 Task: Find connections with filter location Ronse with filter topic #Recruitingwith filter profile language French with filter current company Dun & Bradstreet with filter school CA TEST SERIES - Online Test Series for CA Final & IPCC/INTER with filter industry Data Security Software Products with filter service category Android Development with filter keywords title Makeup Artist
Action: Mouse moved to (521, 88)
Screenshot: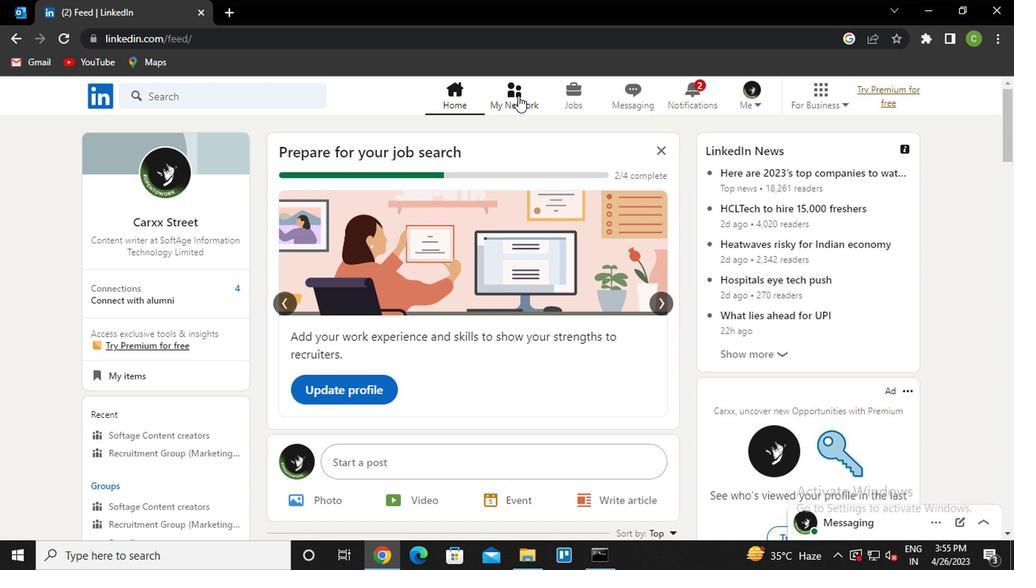 
Action: Mouse pressed left at (521, 88)
Screenshot: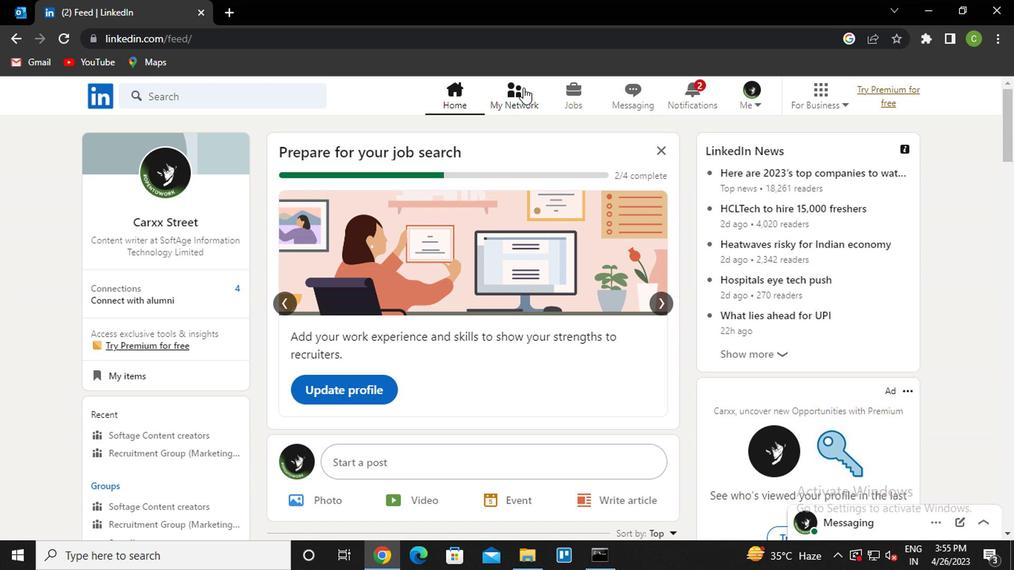 
Action: Mouse moved to (187, 185)
Screenshot: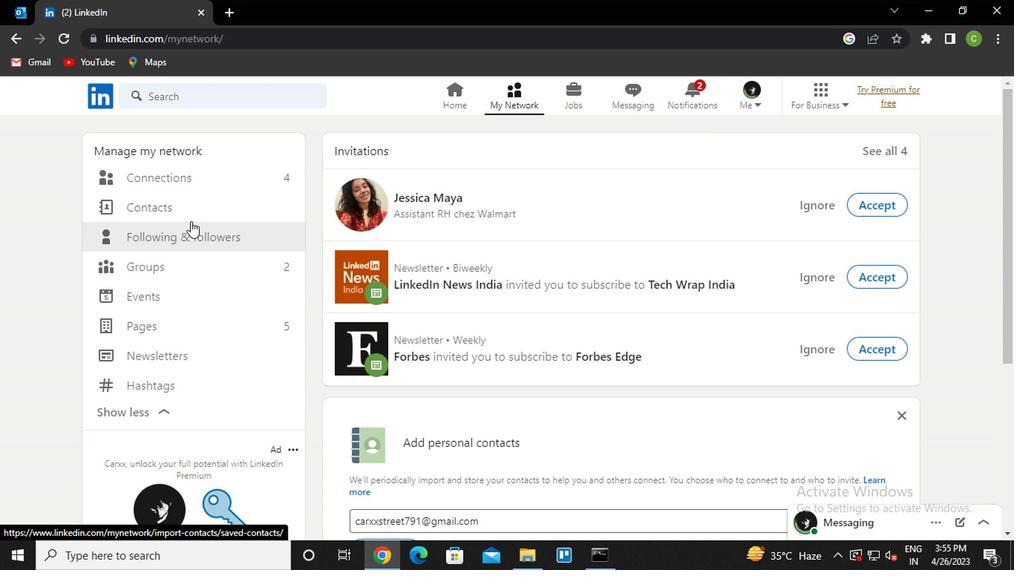 
Action: Mouse pressed left at (187, 185)
Screenshot: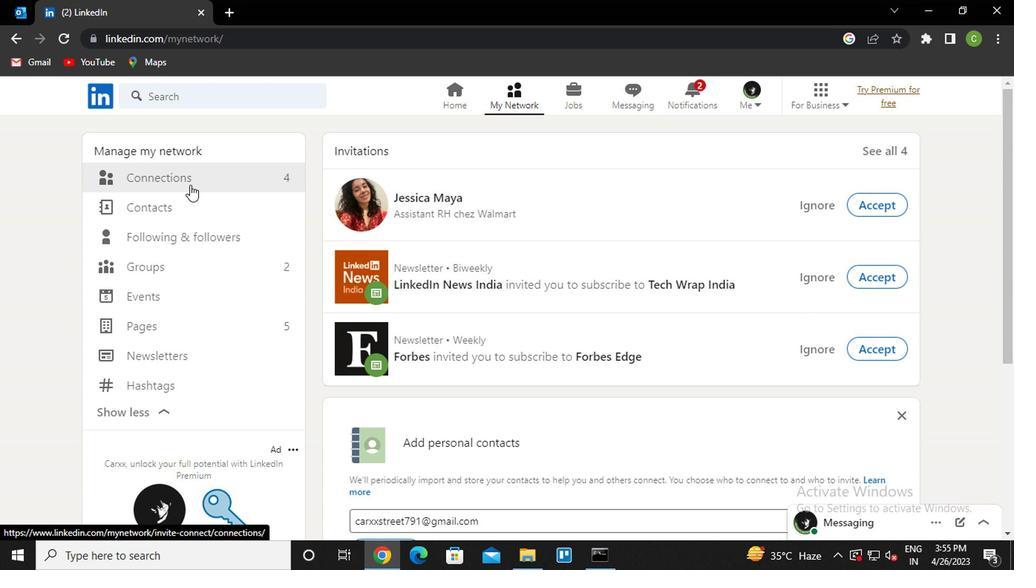 
Action: Mouse moved to (632, 180)
Screenshot: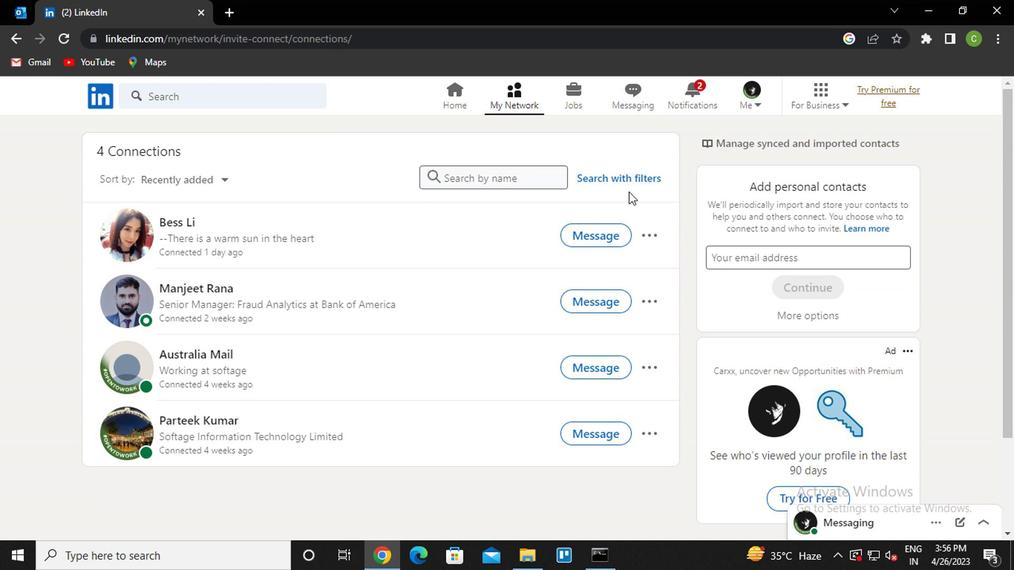 
Action: Mouse pressed left at (632, 180)
Screenshot: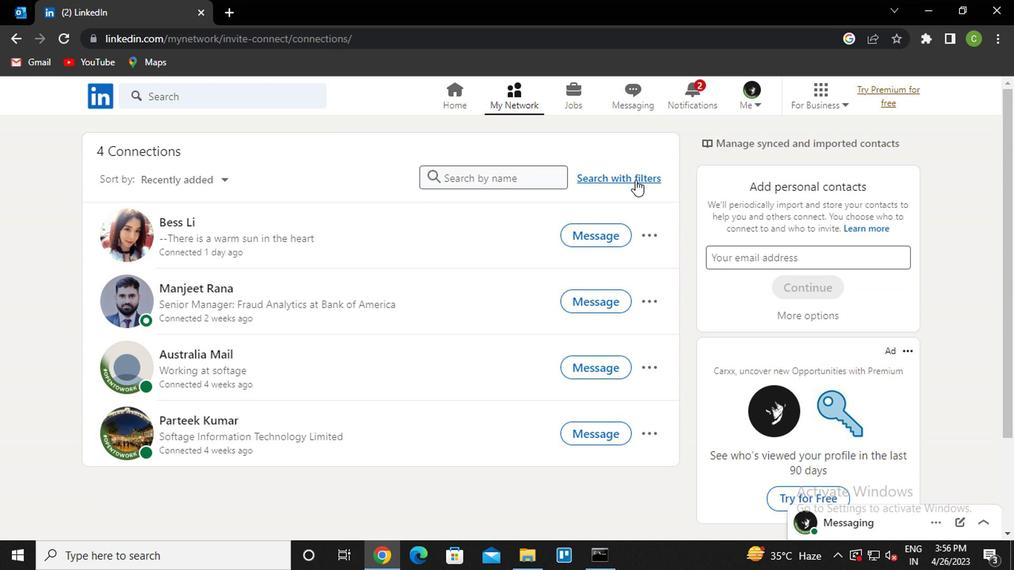
Action: Mouse moved to (491, 144)
Screenshot: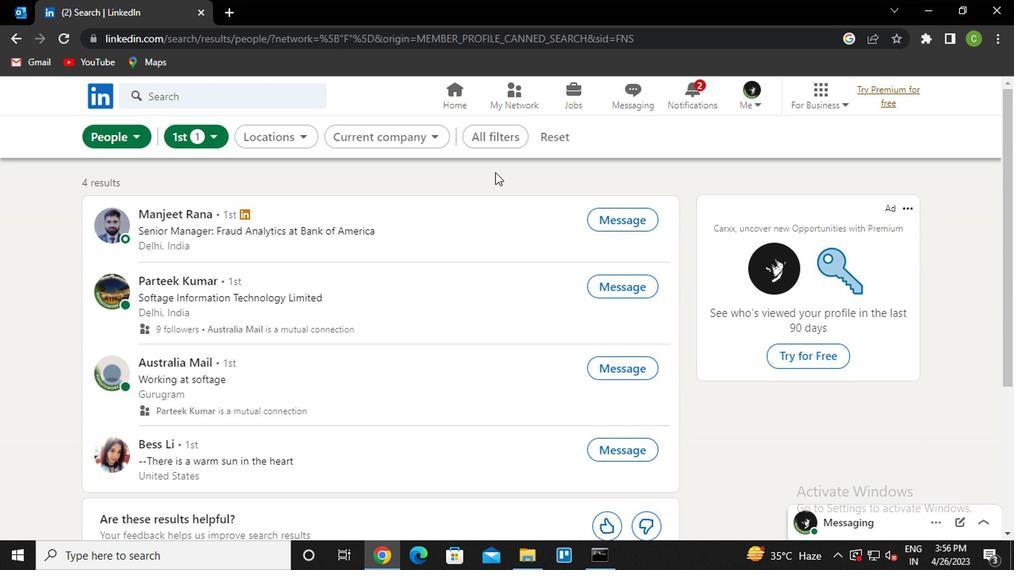 
Action: Mouse pressed left at (491, 144)
Screenshot: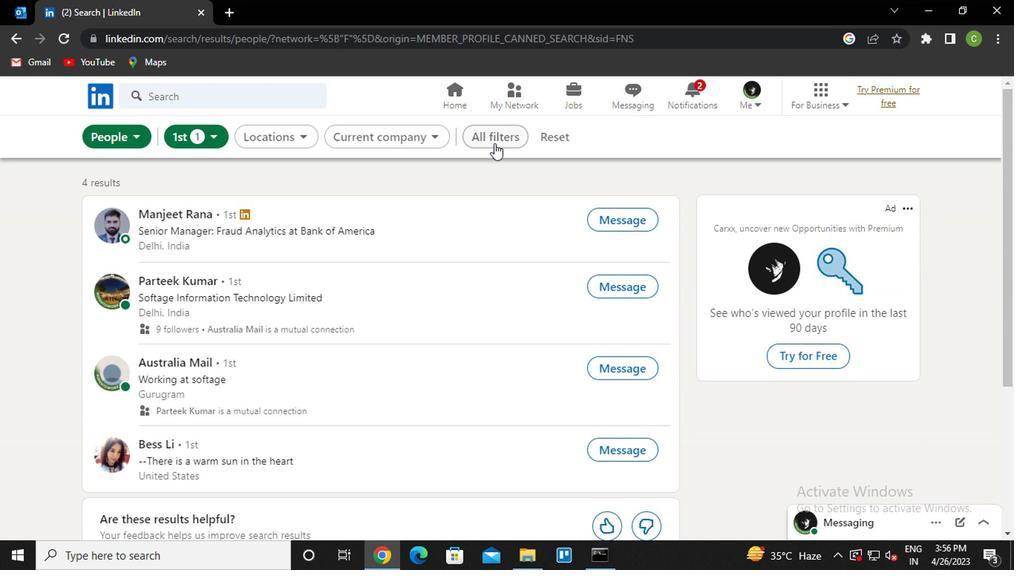 
Action: Mouse moved to (754, 313)
Screenshot: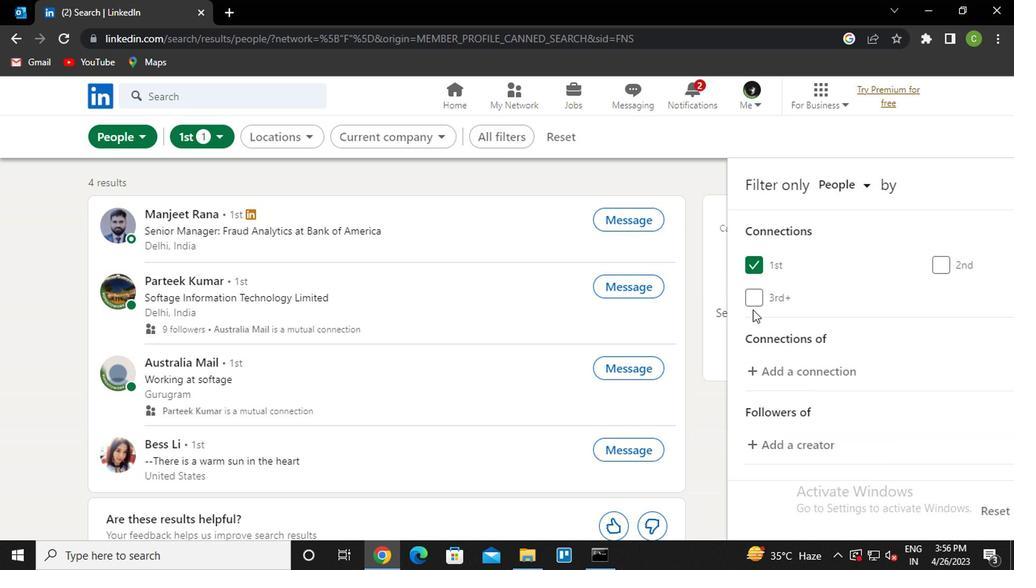 
Action: Mouse scrolled (754, 312) with delta (0, 0)
Screenshot: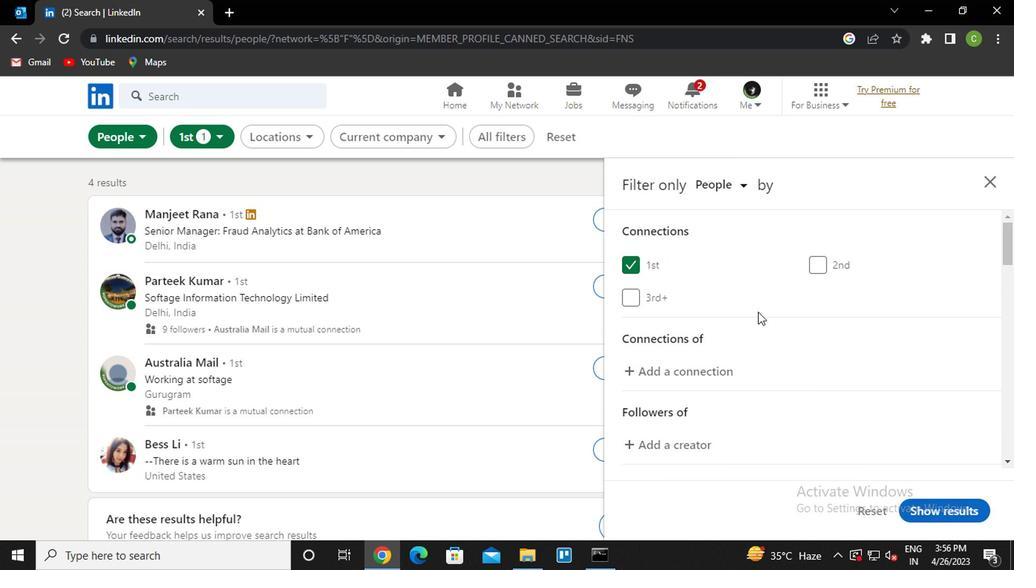 
Action: Mouse scrolled (754, 312) with delta (0, 0)
Screenshot: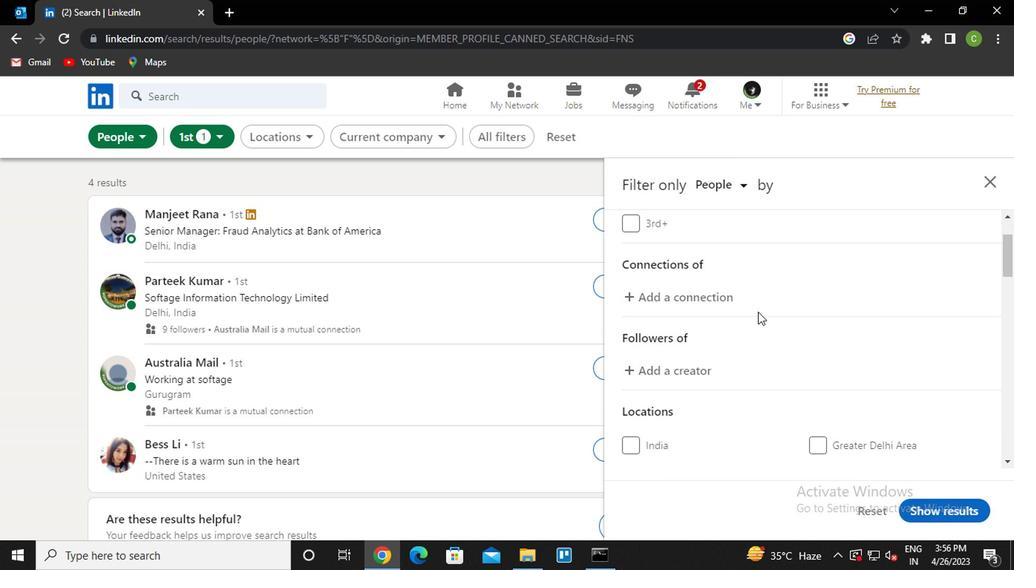 
Action: Mouse scrolled (754, 312) with delta (0, 0)
Screenshot: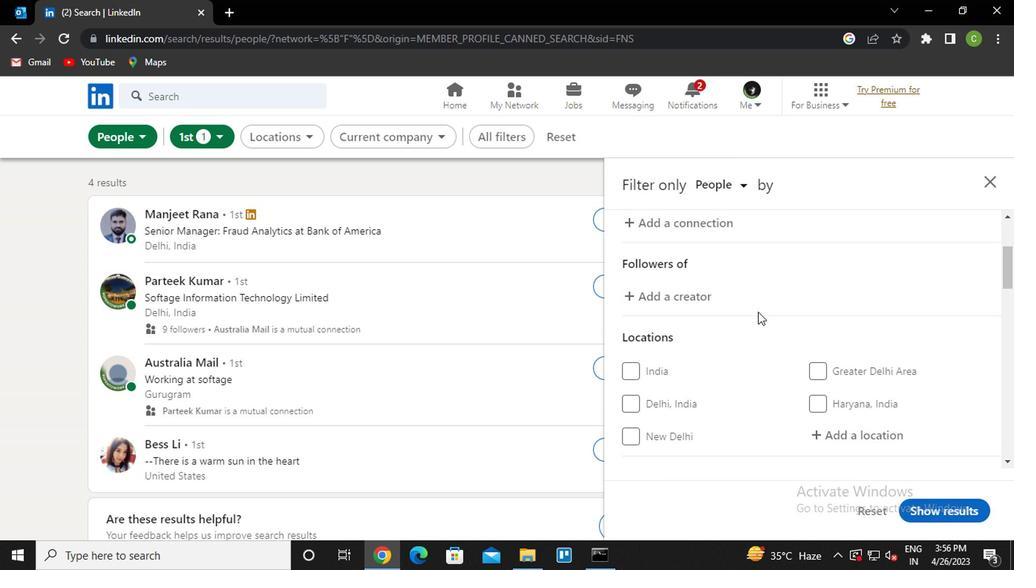 
Action: Mouse moved to (853, 370)
Screenshot: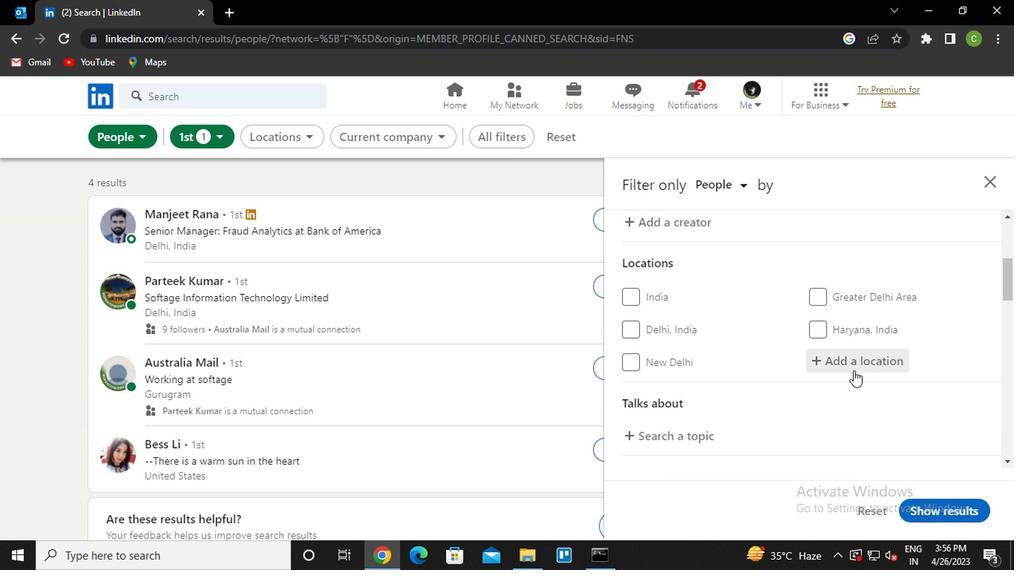 
Action: Mouse pressed left at (853, 370)
Screenshot: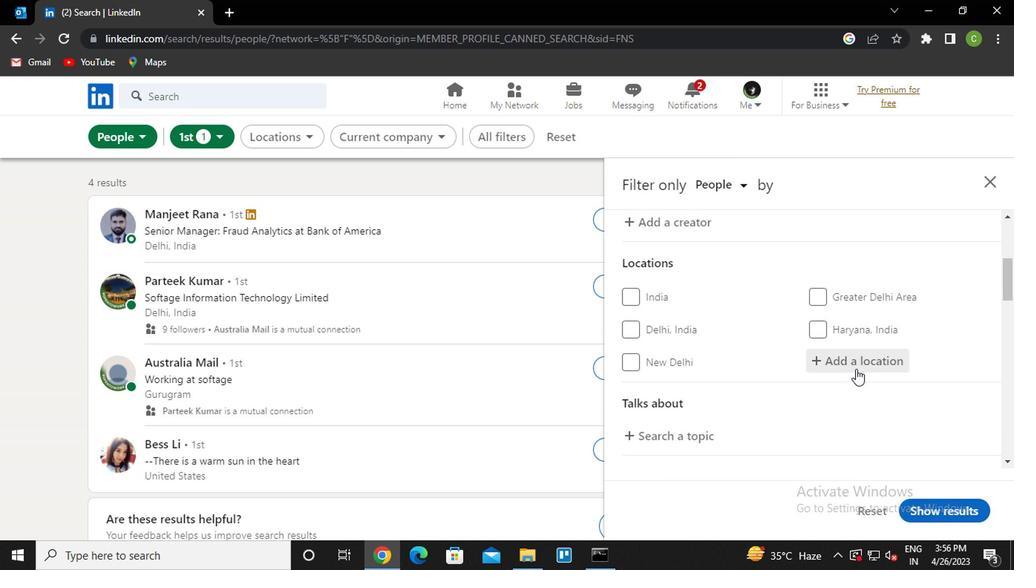 
Action: Key pressed r<Key.caps_lock>onse<Key.down><Key.enter>
Screenshot: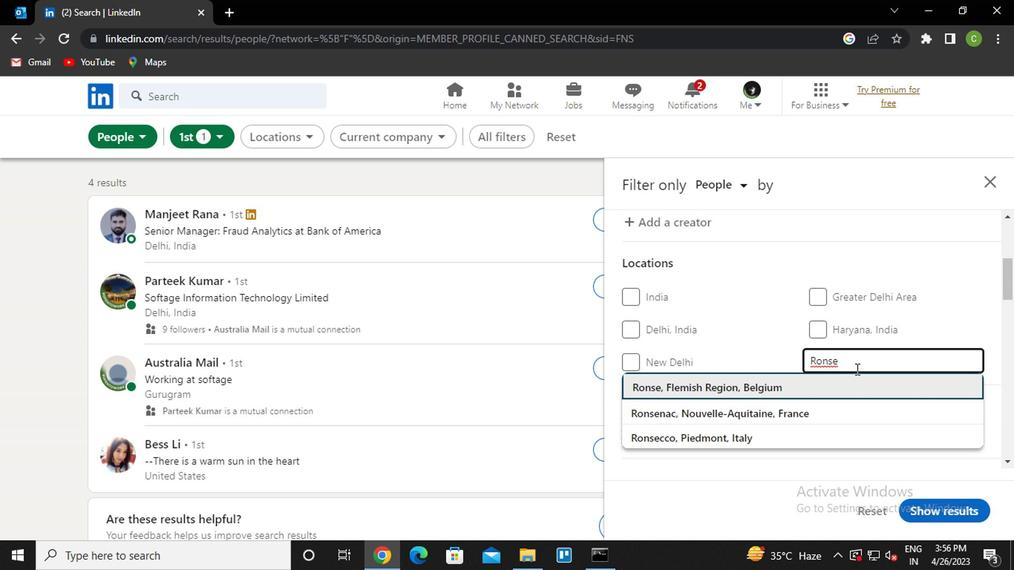 
Action: Mouse scrolled (853, 369) with delta (0, 0)
Screenshot: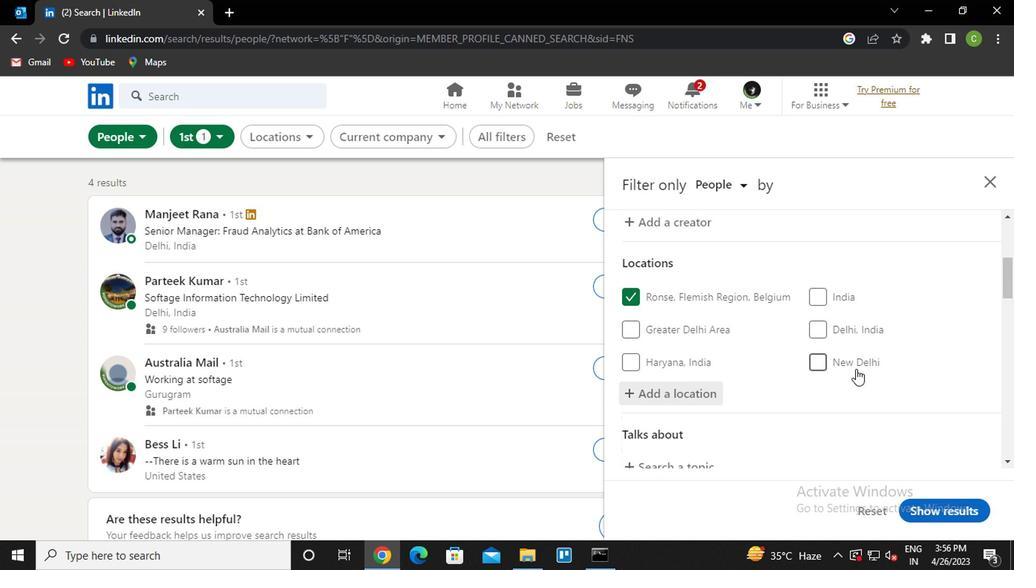 
Action: Mouse moved to (813, 380)
Screenshot: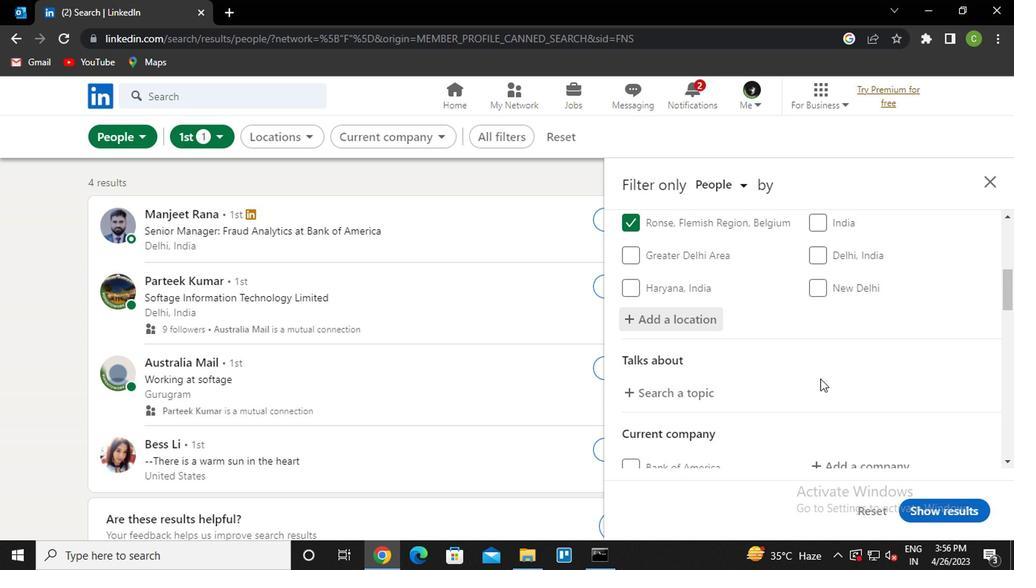 
Action: Mouse scrolled (813, 379) with delta (0, -1)
Screenshot: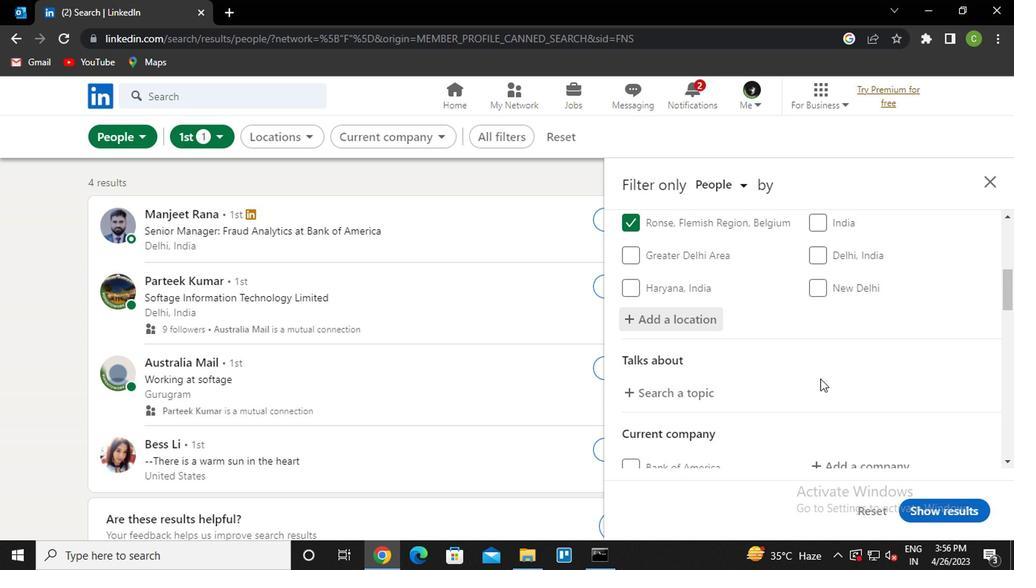 
Action: Mouse moved to (692, 324)
Screenshot: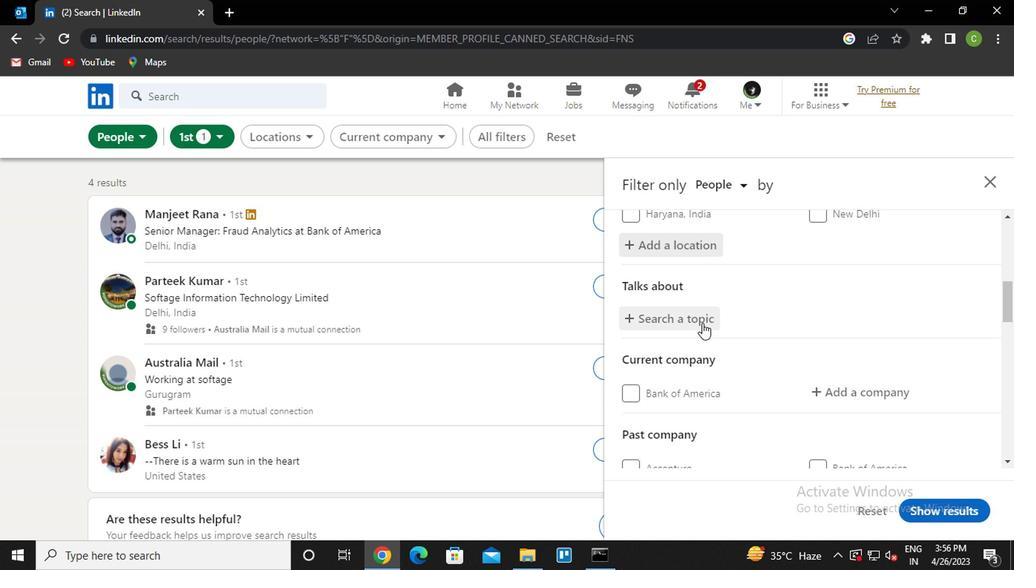 
Action: Mouse pressed left at (692, 324)
Screenshot: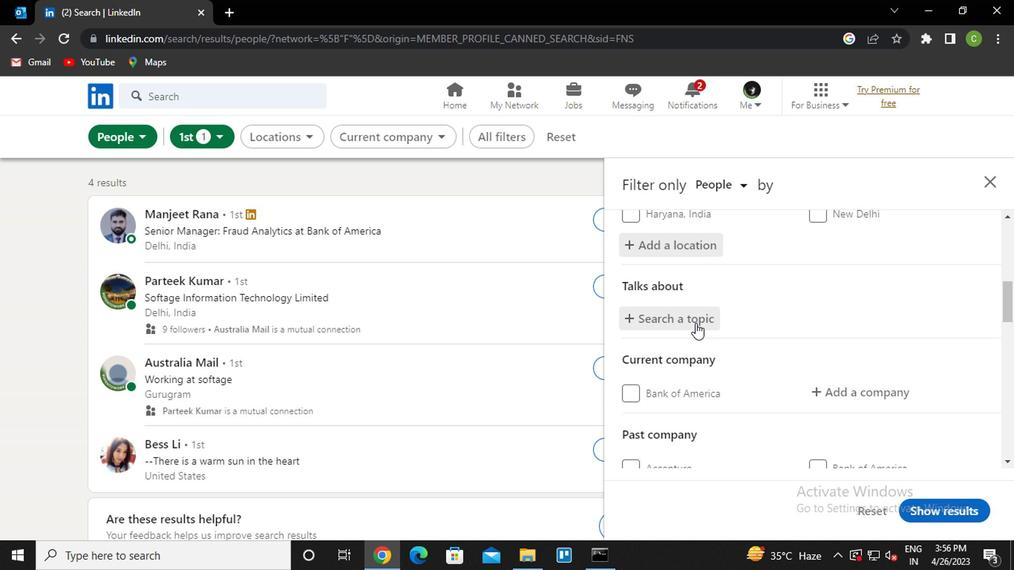 
Action: Key pressed <Key.caps_lock>r<Key.caps_lock>ecruiting<Key.down><Key.enter>
Screenshot: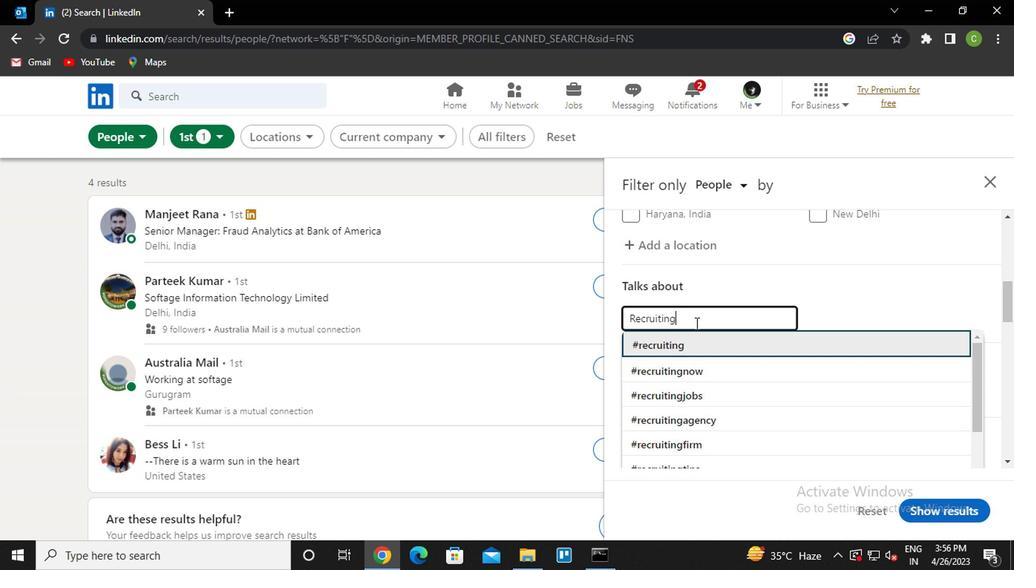 
Action: Mouse moved to (768, 311)
Screenshot: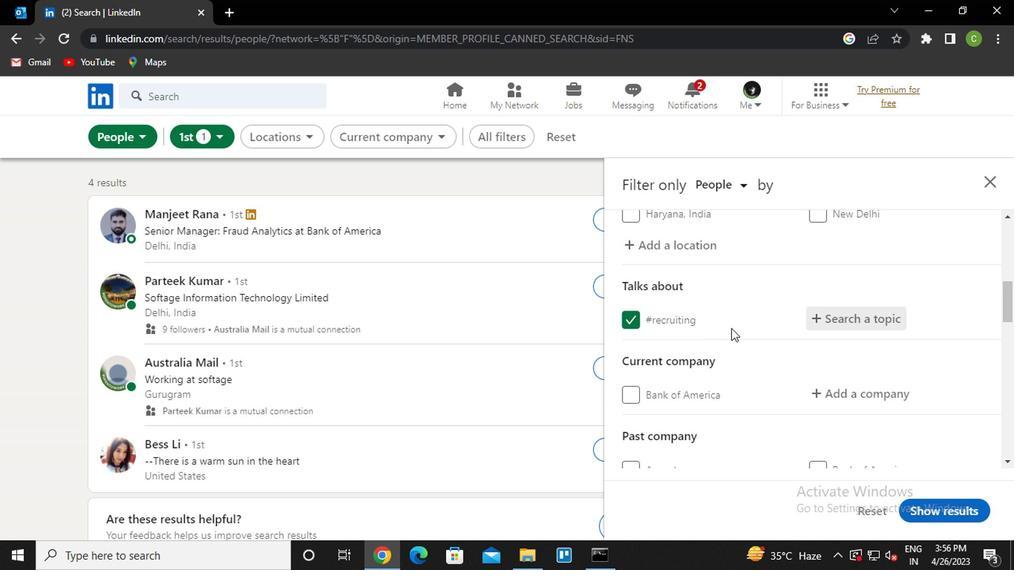 
Action: Mouse scrolled (768, 311) with delta (0, 0)
Screenshot: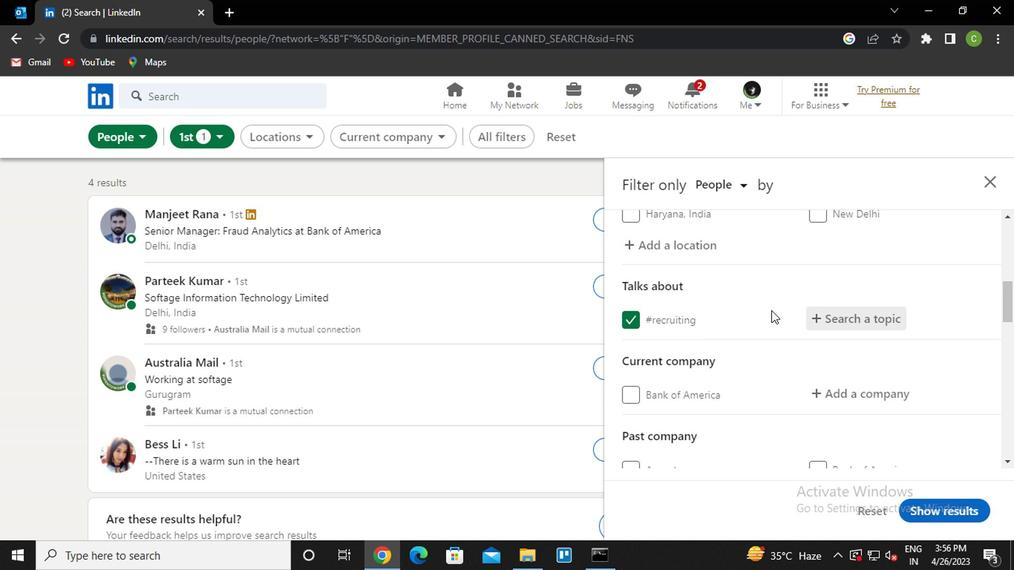 
Action: Mouse moved to (836, 326)
Screenshot: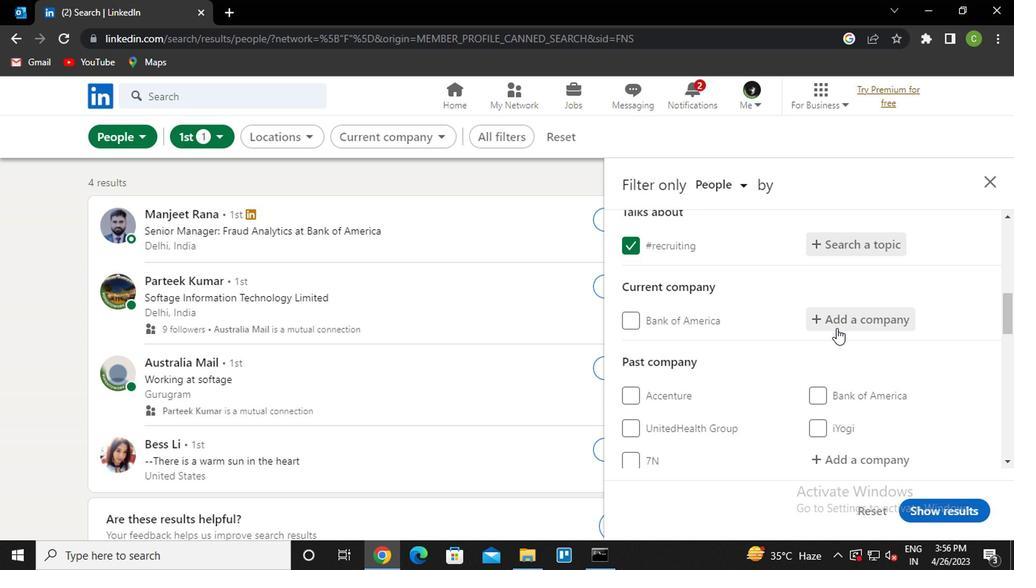 
Action: Mouse pressed left at (836, 326)
Screenshot: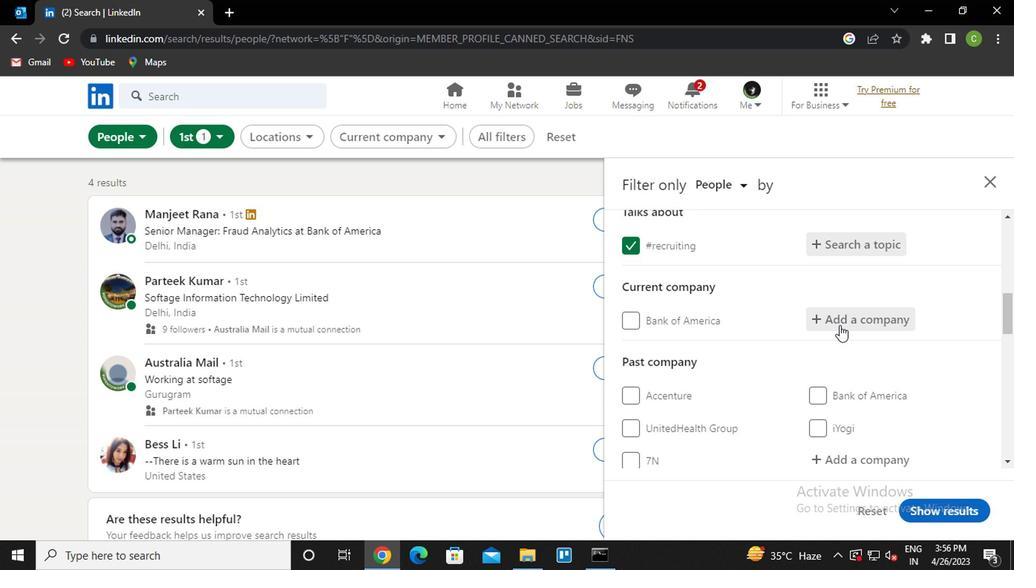 
Action: Key pressed <Key.caps_lock>d<Key.caps_lock>un<Key.space><Key.shift>&<Key.space><Key.down><Key.enter>
Screenshot: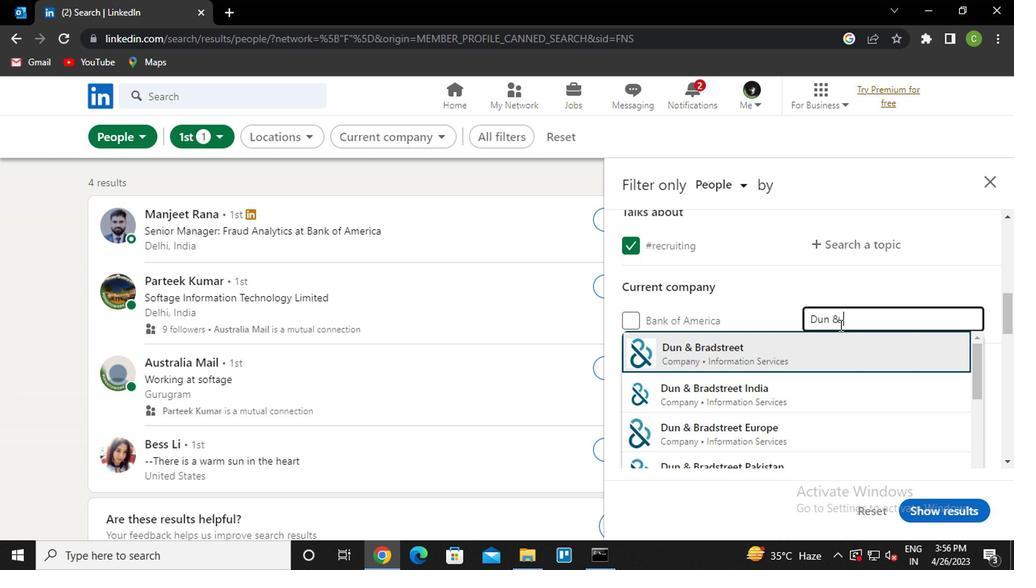 
Action: Mouse moved to (844, 352)
Screenshot: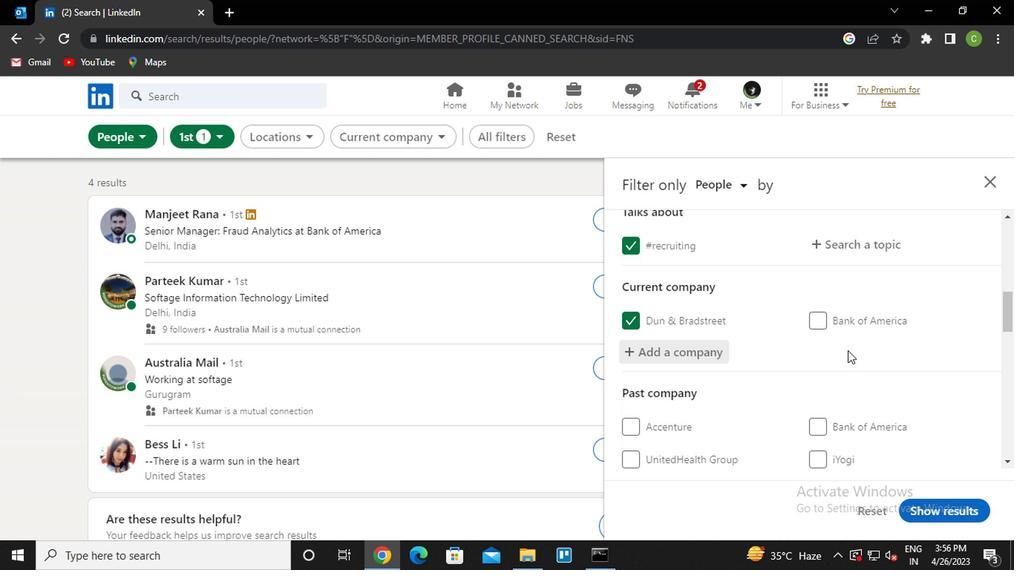 
Action: Mouse scrolled (844, 351) with delta (0, -1)
Screenshot: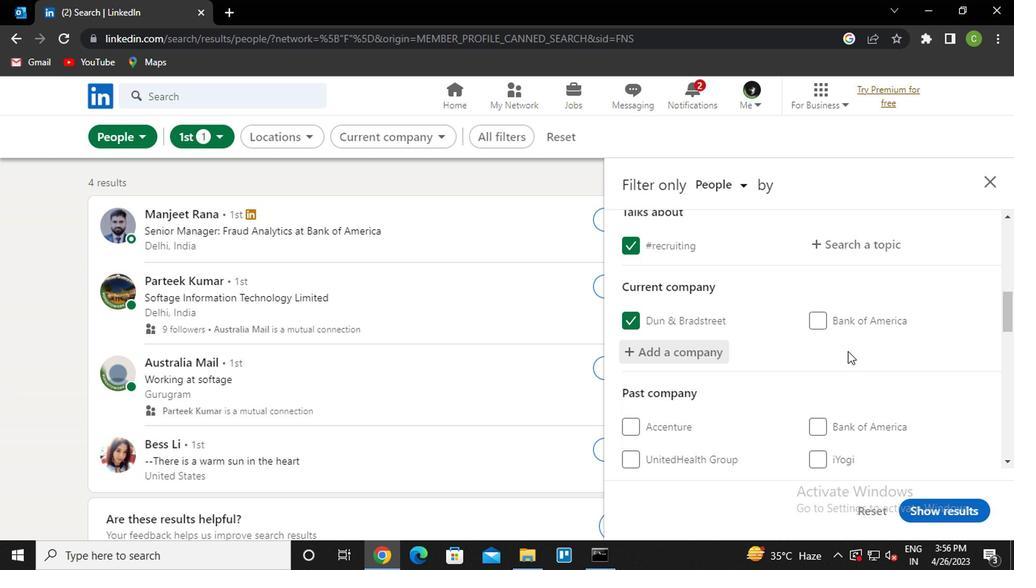 
Action: Mouse moved to (677, 357)
Screenshot: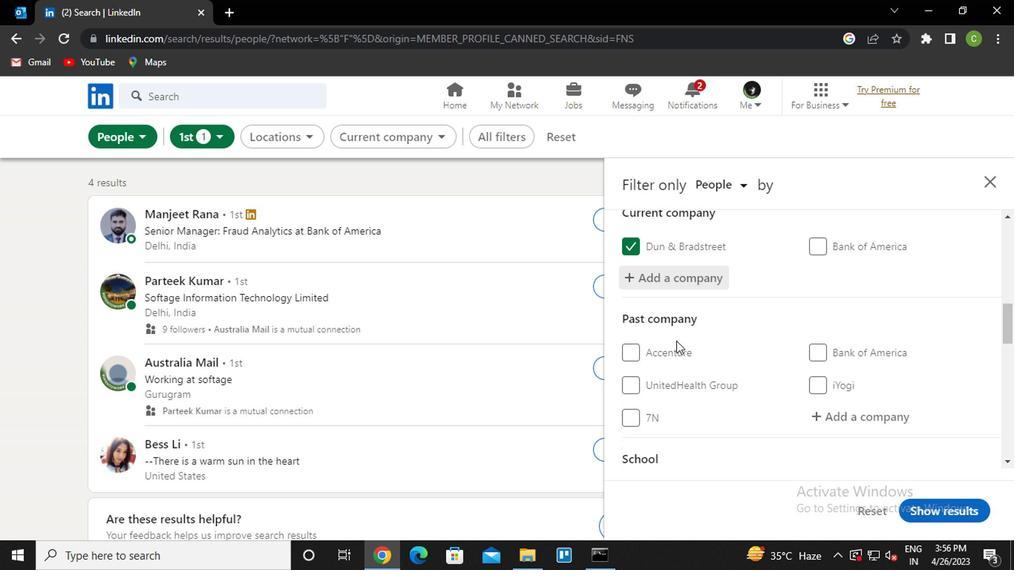 
Action: Mouse scrolled (677, 356) with delta (0, 0)
Screenshot: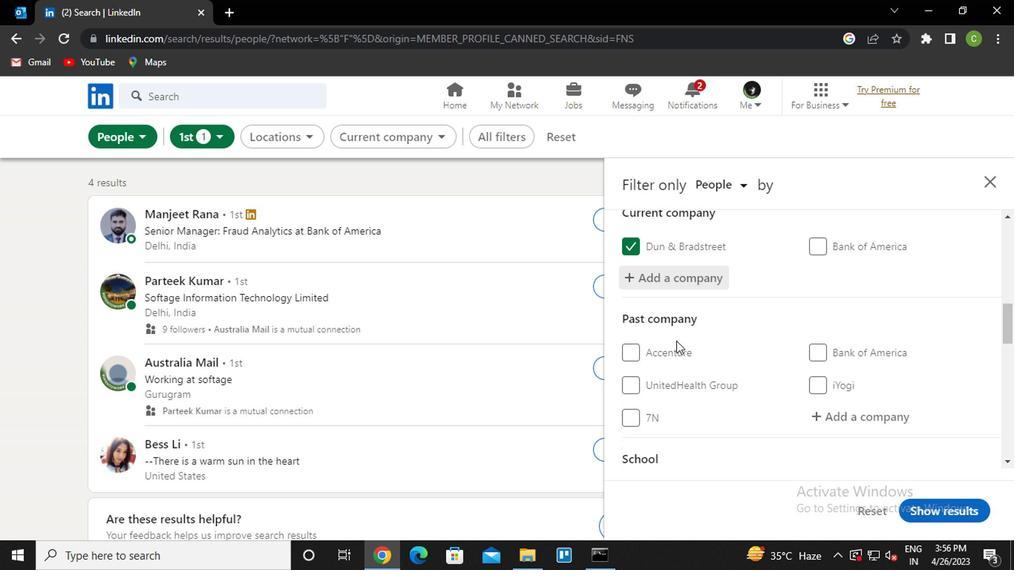 
Action: Mouse moved to (675, 359)
Screenshot: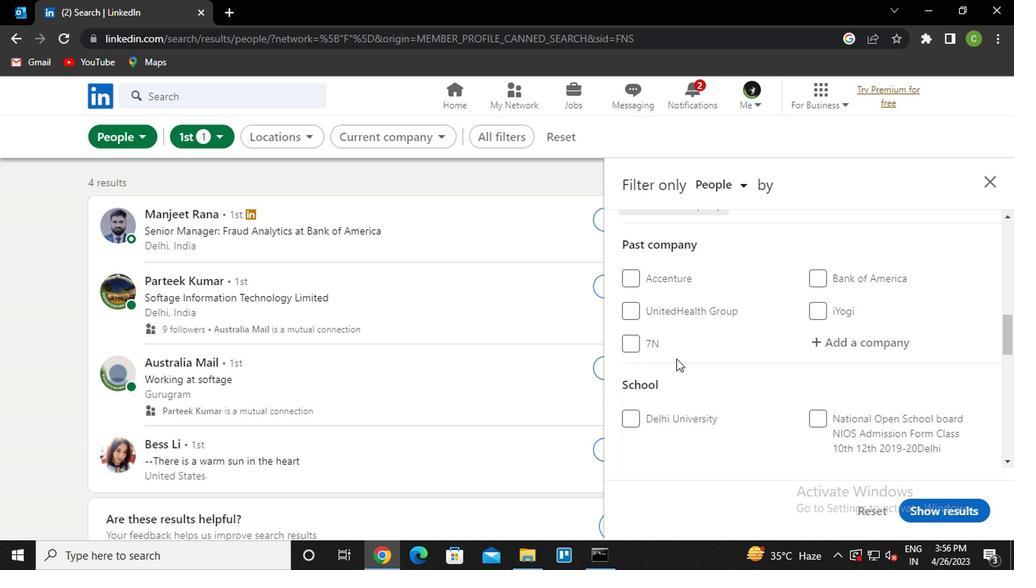 
Action: Mouse scrolled (675, 360) with delta (0, 1)
Screenshot: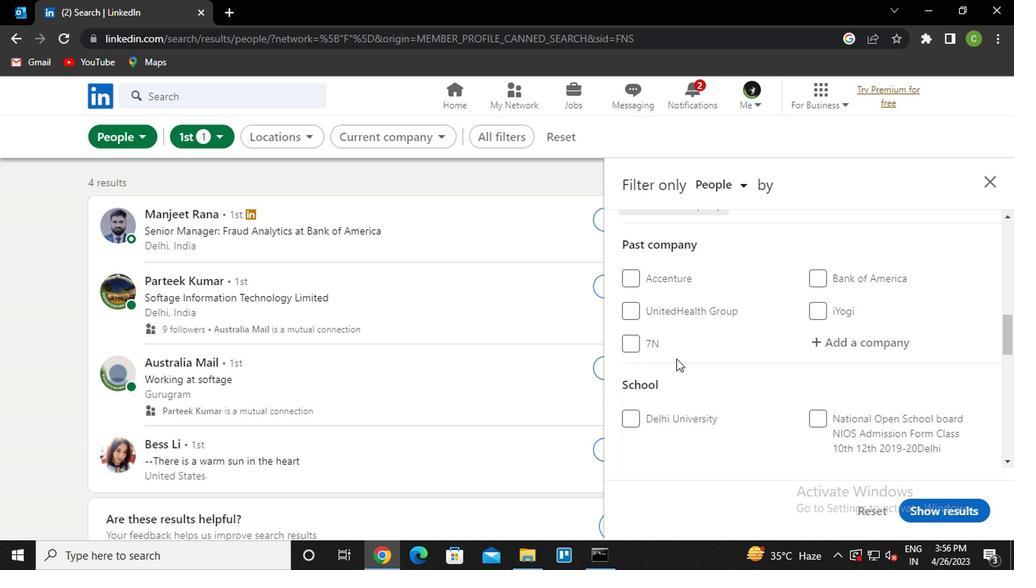 
Action: Mouse scrolled (675, 360) with delta (0, 1)
Screenshot: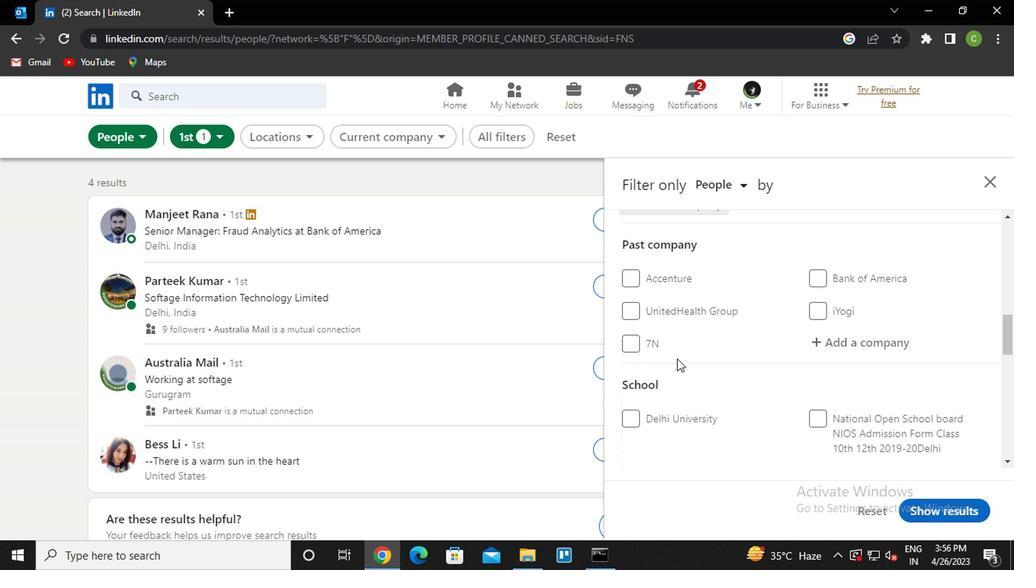 
Action: Mouse moved to (688, 374)
Screenshot: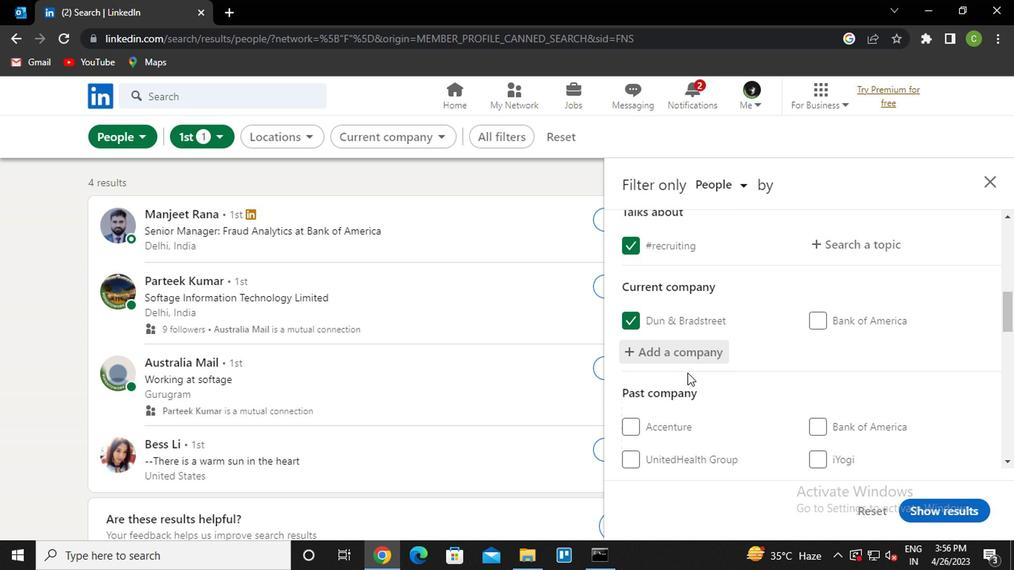 
Action: Mouse scrolled (688, 373) with delta (0, 0)
Screenshot: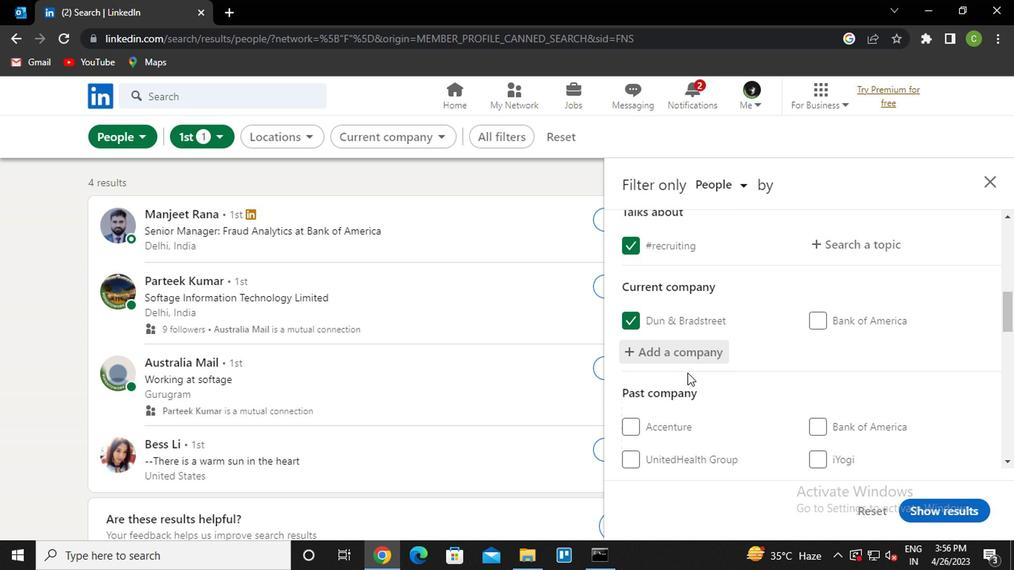 
Action: Mouse moved to (689, 374)
Screenshot: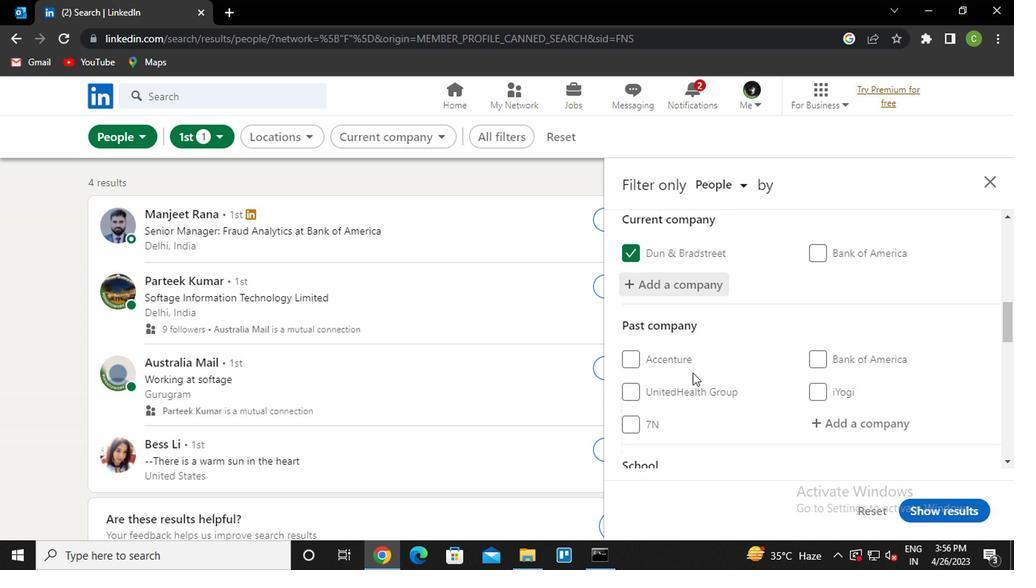 
Action: Mouse scrolled (689, 373) with delta (0, 0)
Screenshot: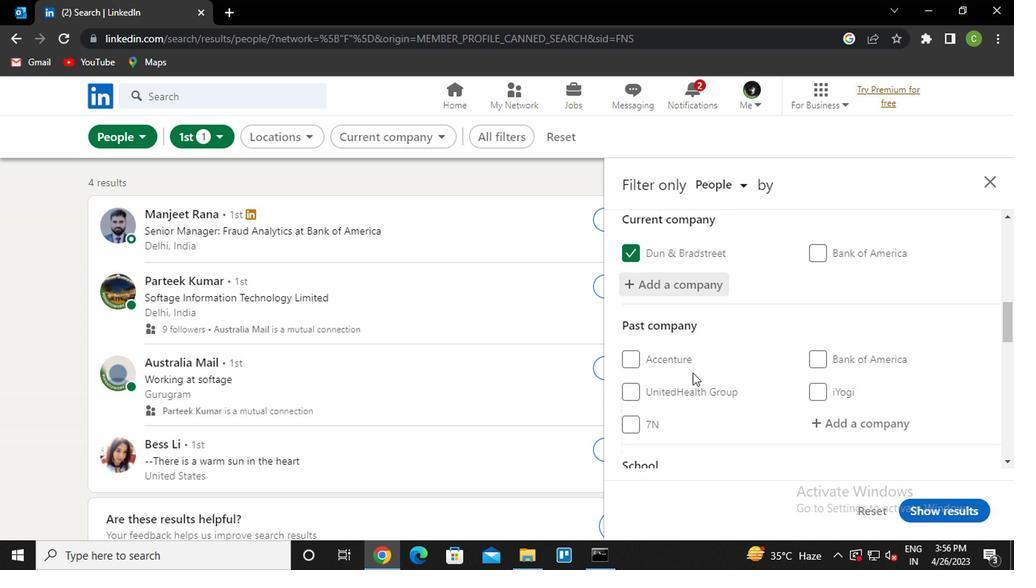 
Action: Mouse moved to (682, 382)
Screenshot: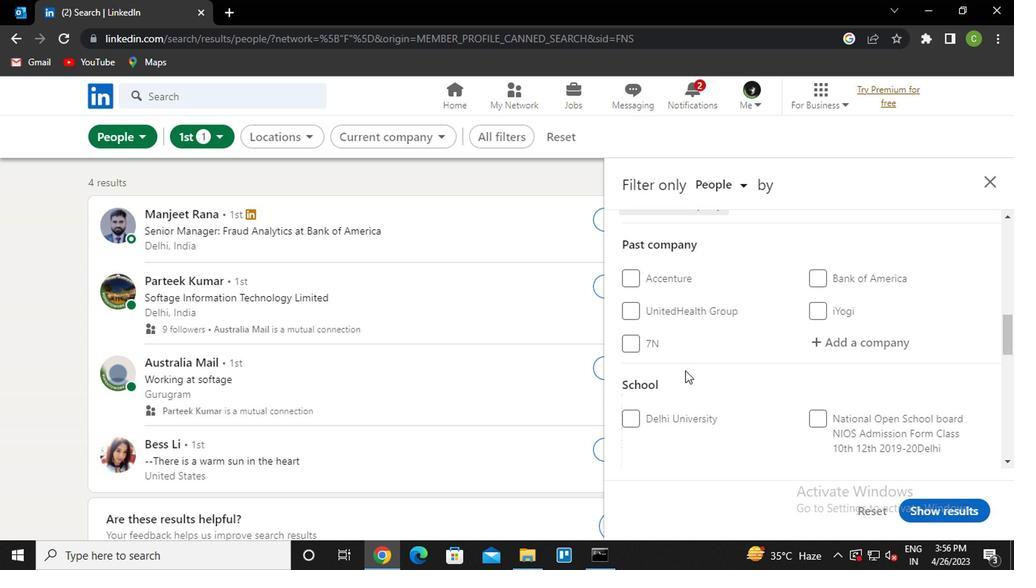 
Action: Mouse scrolled (682, 381) with delta (0, 0)
Screenshot: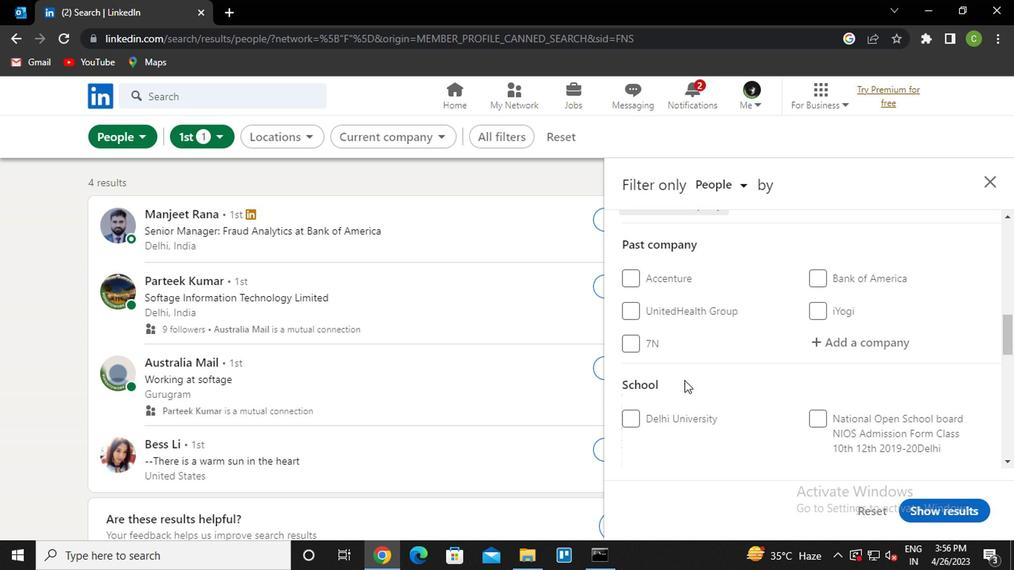 
Action: Mouse scrolled (682, 381) with delta (0, 0)
Screenshot: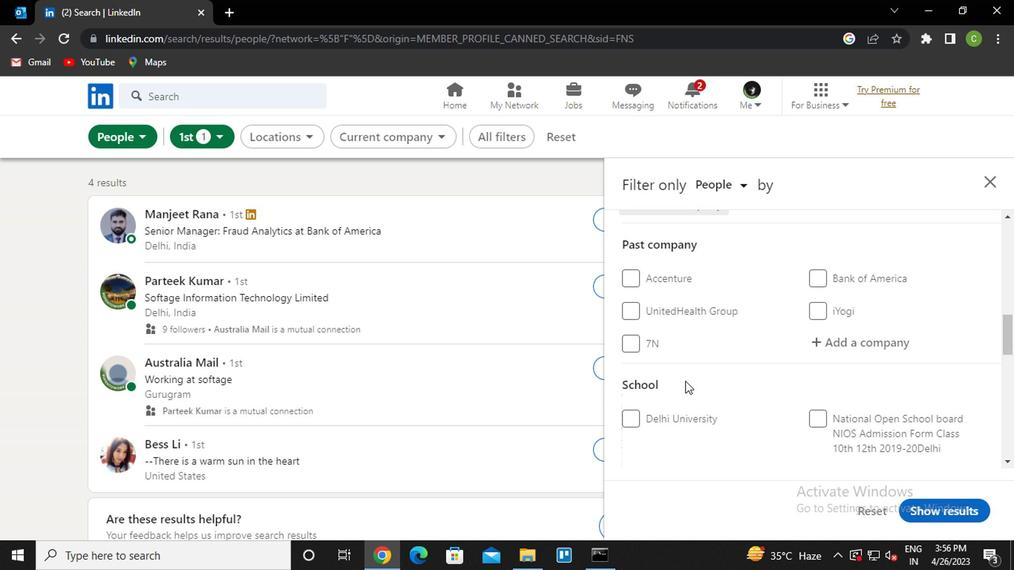 
Action: Mouse moved to (682, 382)
Screenshot: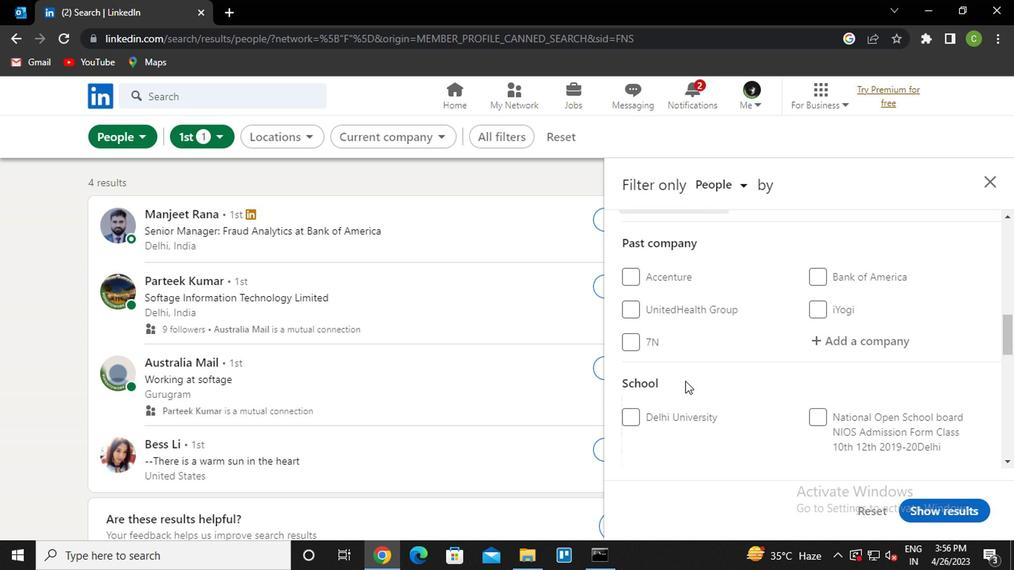 
Action: Mouse scrolled (682, 381) with delta (0, 0)
Screenshot: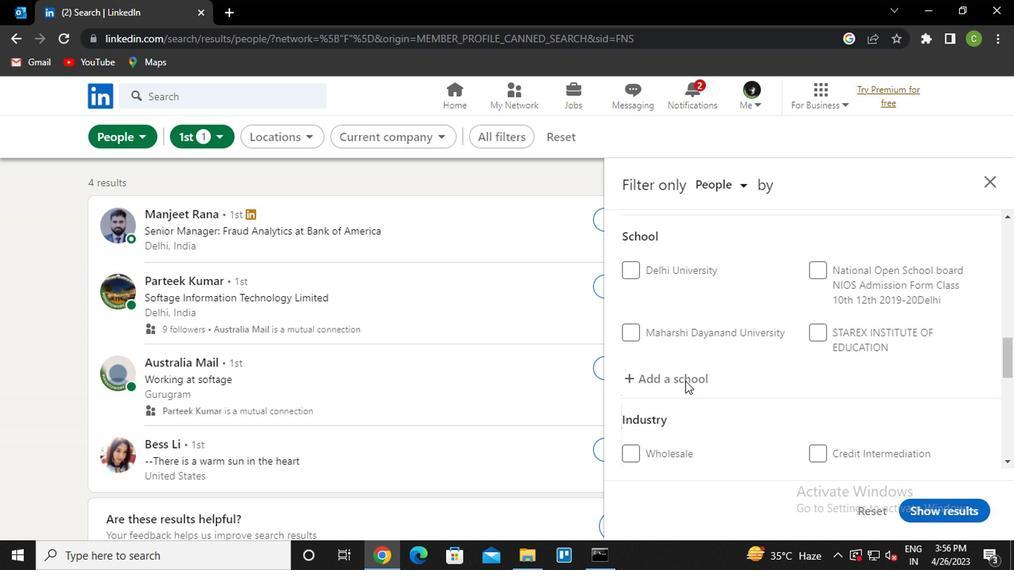 
Action: Mouse moved to (677, 313)
Screenshot: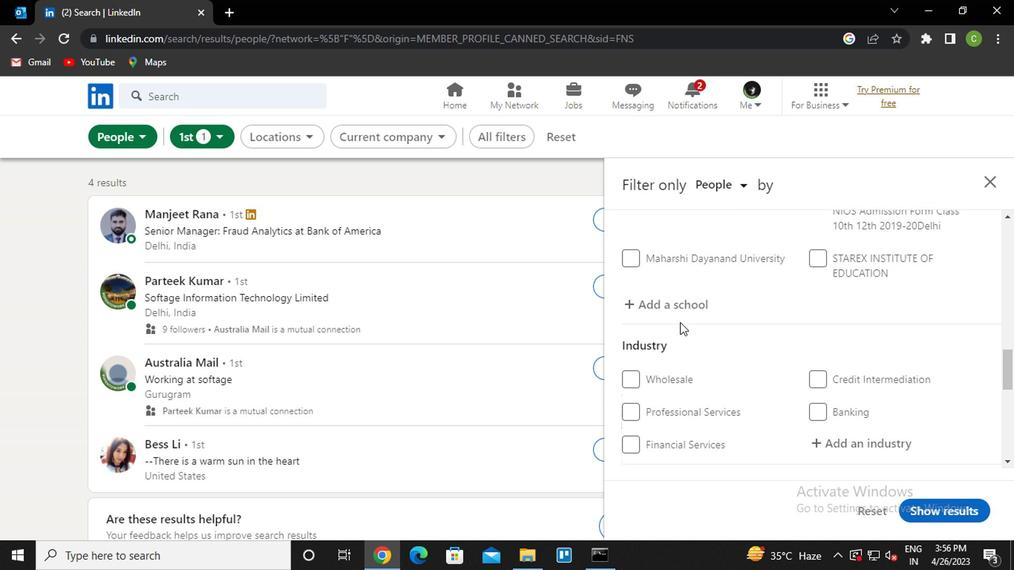 
Action: Mouse pressed left at (677, 313)
Screenshot: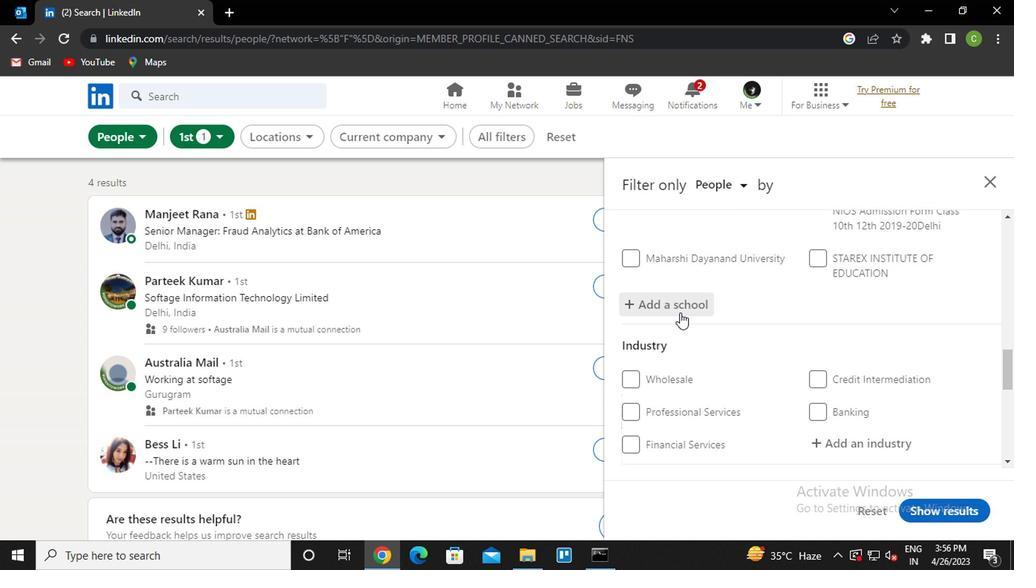 
Action: Key pressed <Key.caps_lock>CA<Key.space>TEST<Key.down><Key.enter>
Screenshot: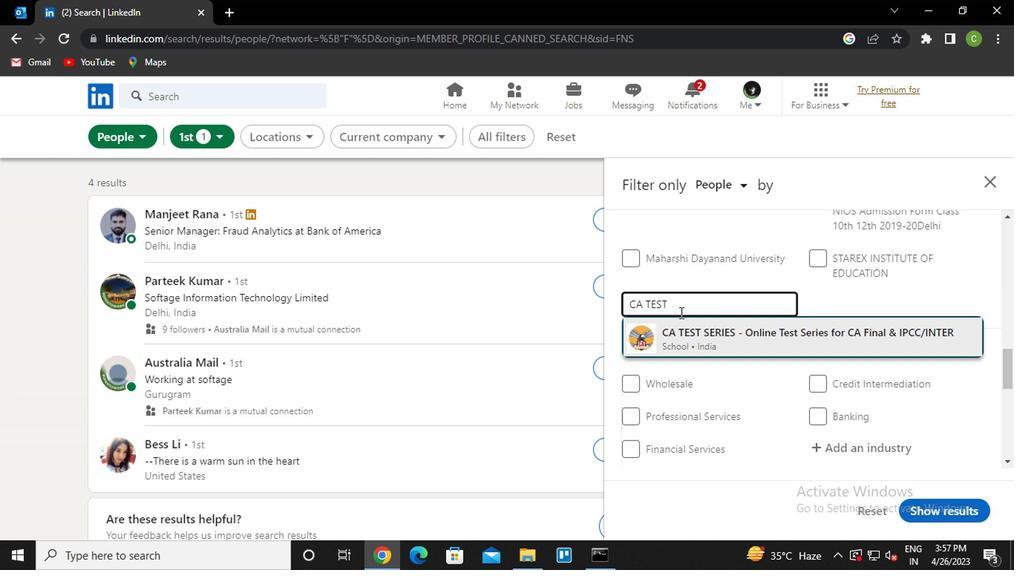
Action: Mouse moved to (735, 335)
Screenshot: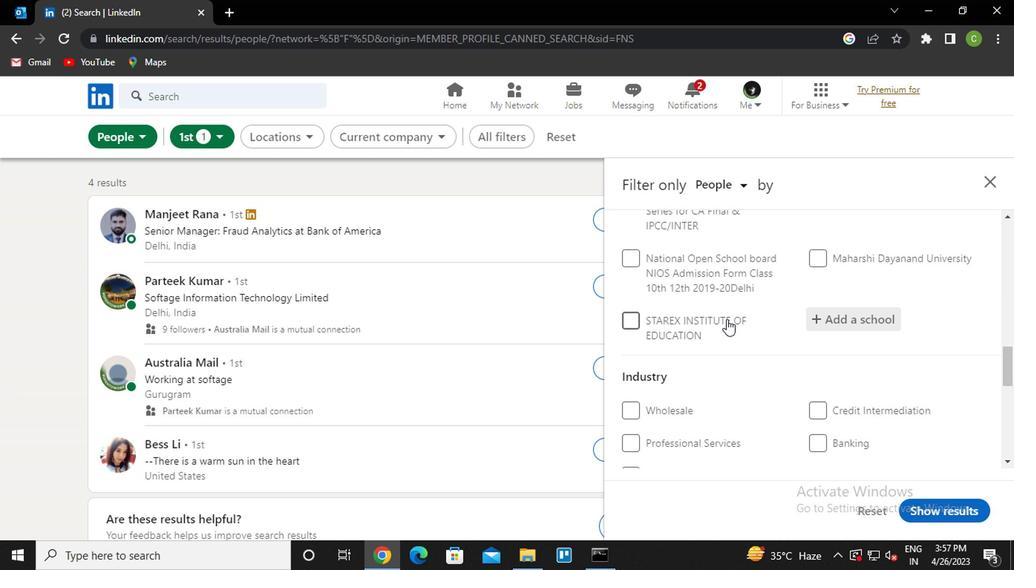 
Action: Mouse scrolled (735, 334) with delta (0, 0)
Screenshot: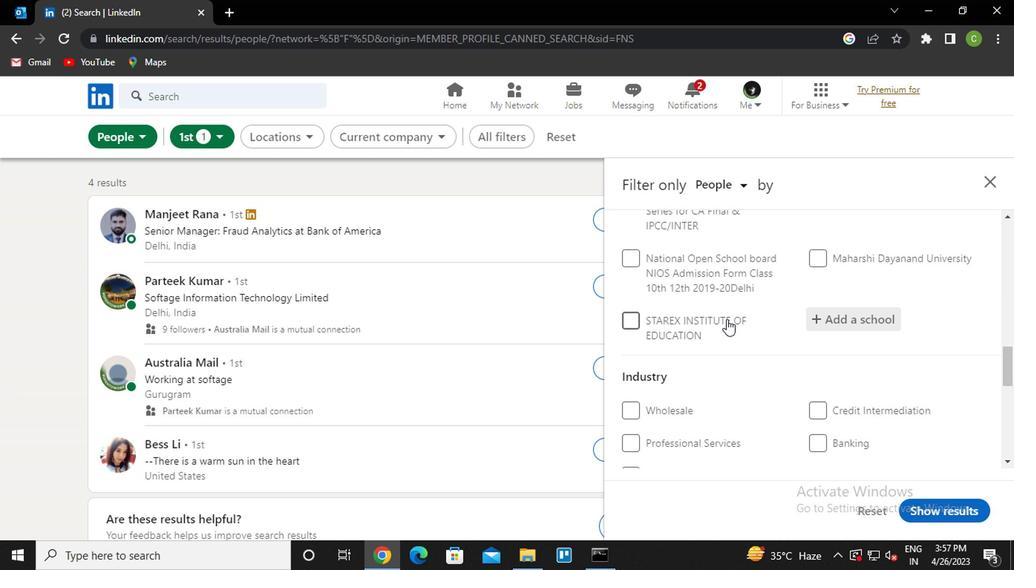 
Action: Mouse scrolled (735, 334) with delta (0, 0)
Screenshot: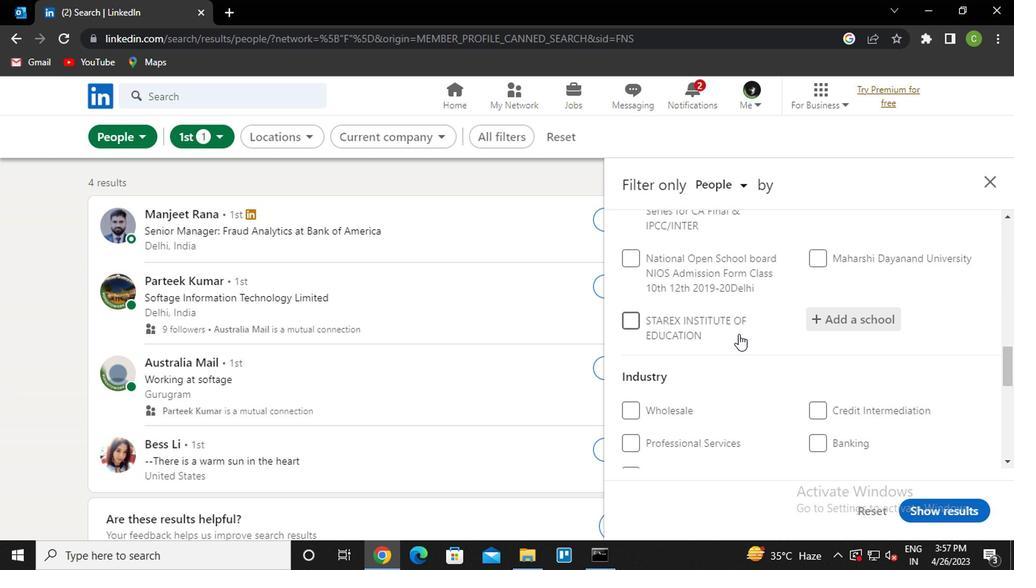 
Action: Mouse moved to (824, 322)
Screenshot: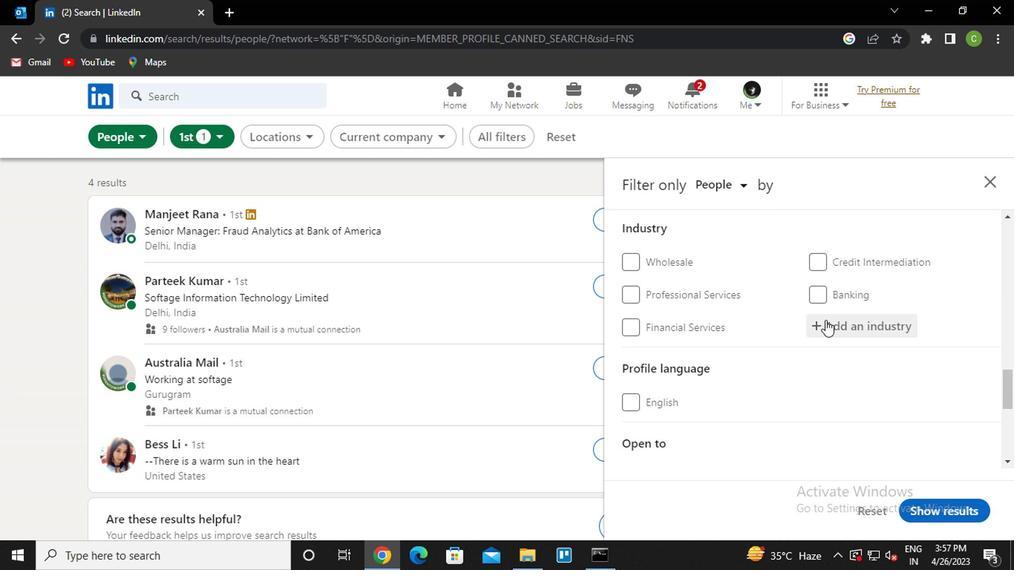 
Action: Mouse pressed left at (824, 322)
Screenshot: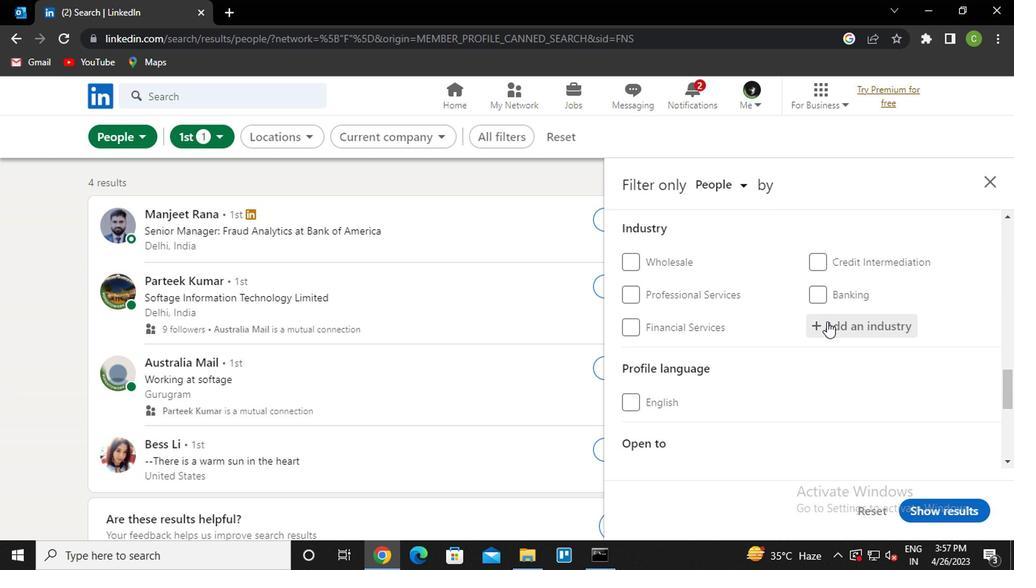 
Action: Key pressed D<Key.caps_lock>ATA<Key.space>SECU<Key.down><Key.enter>
Screenshot: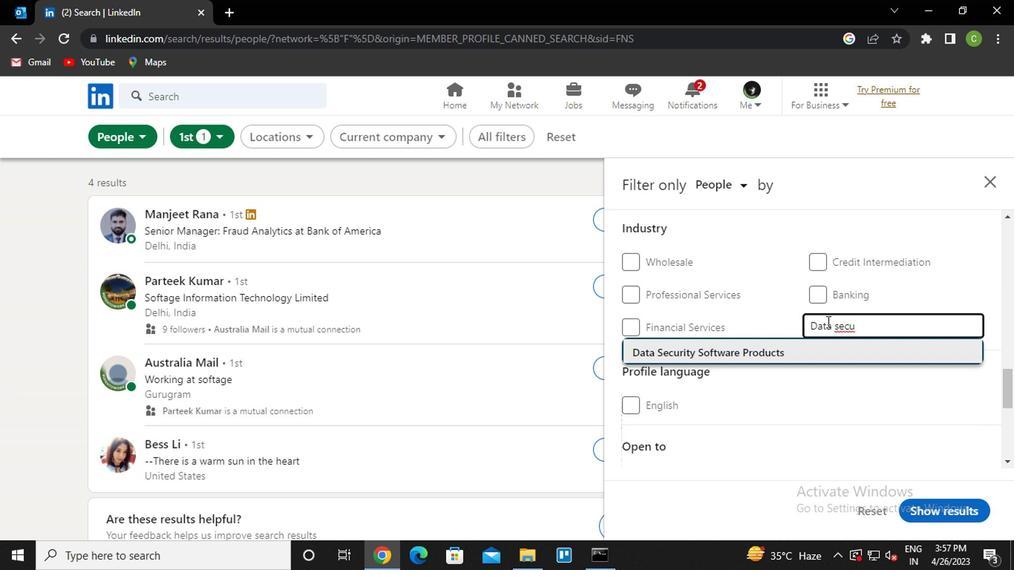 
Action: Mouse scrolled (824, 322) with delta (0, 0)
Screenshot: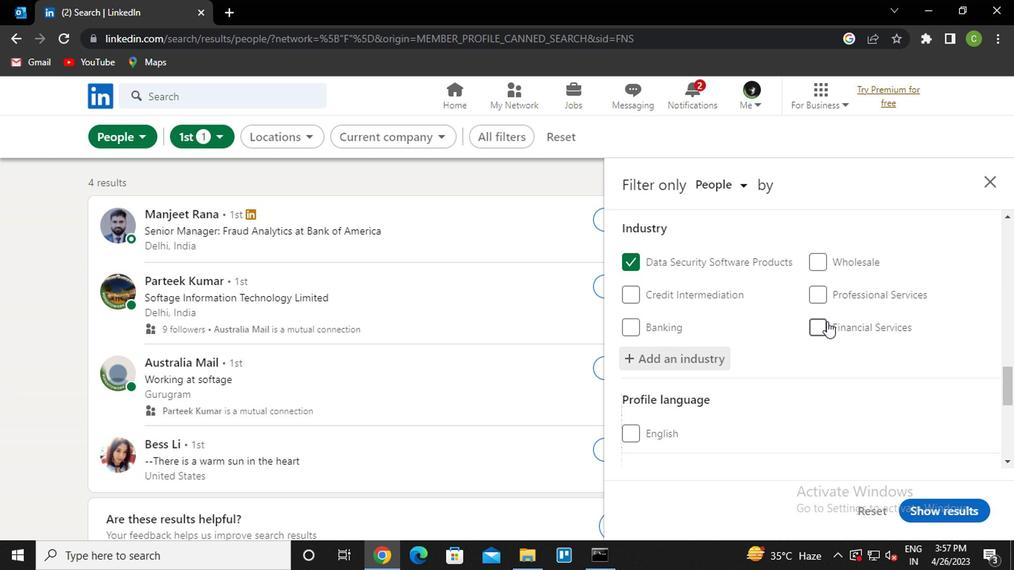 
Action: Mouse scrolled (824, 322) with delta (0, 0)
Screenshot: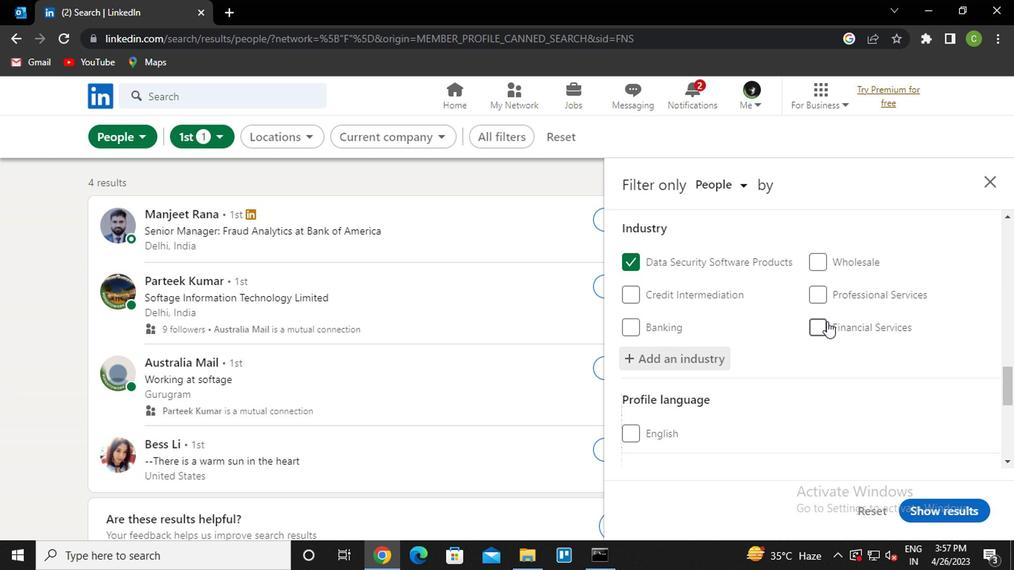 
Action: Mouse moved to (824, 323)
Screenshot: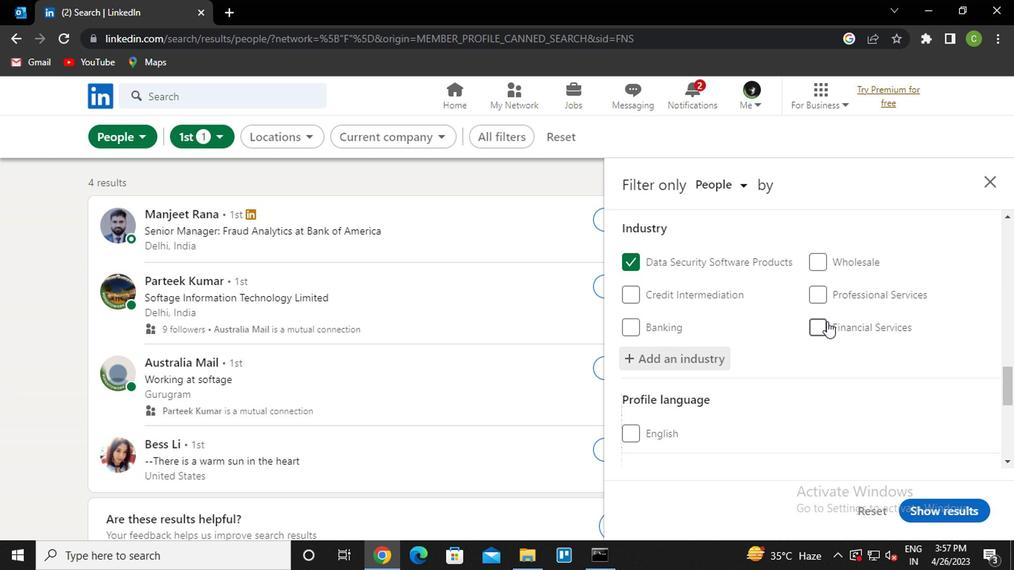 
Action: Mouse scrolled (824, 322) with delta (0, -1)
Screenshot: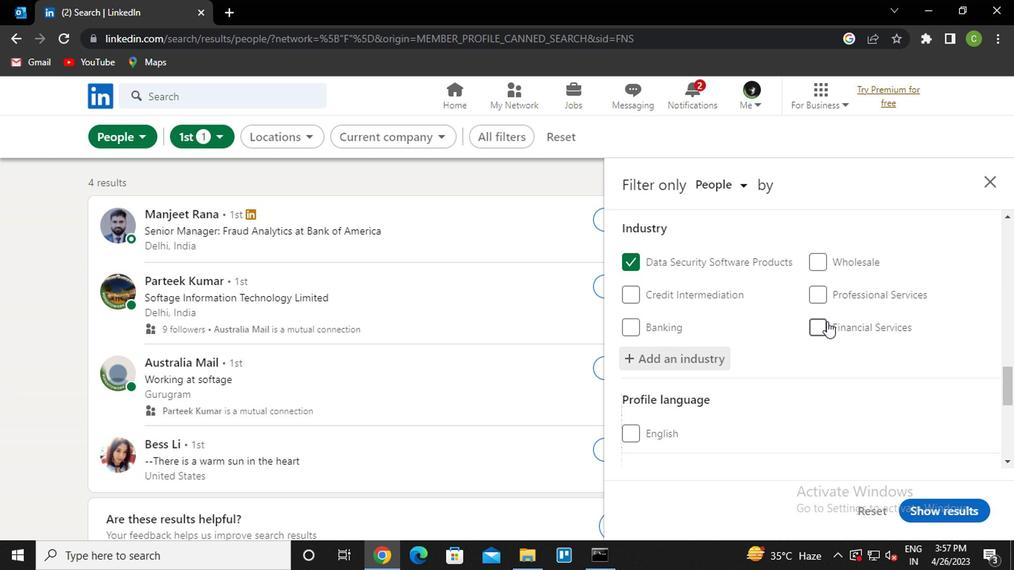 
Action: Mouse scrolled (824, 322) with delta (0, -1)
Screenshot: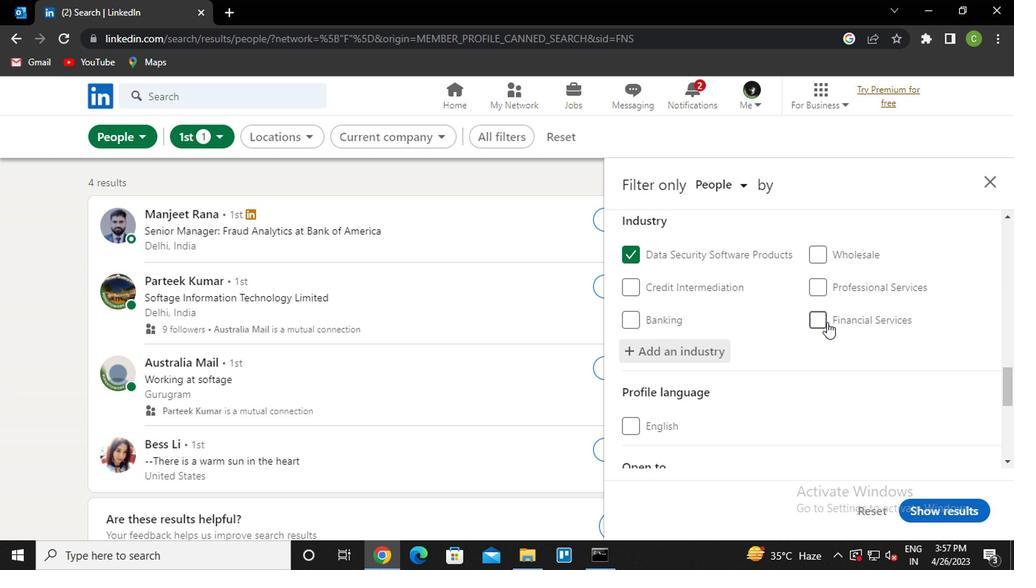 
Action: Mouse moved to (685, 305)
Screenshot: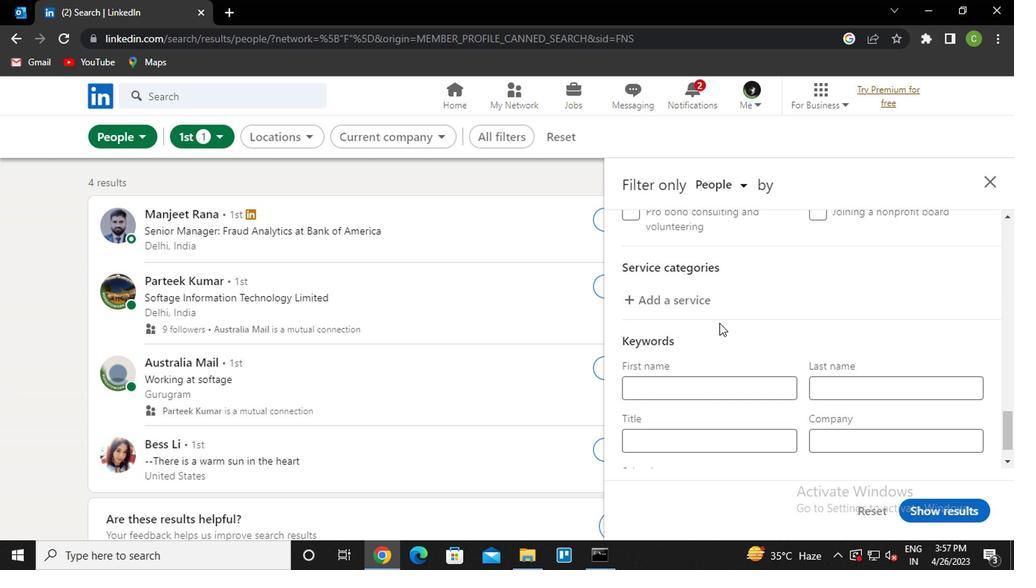 
Action: Mouse pressed left at (685, 305)
Screenshot: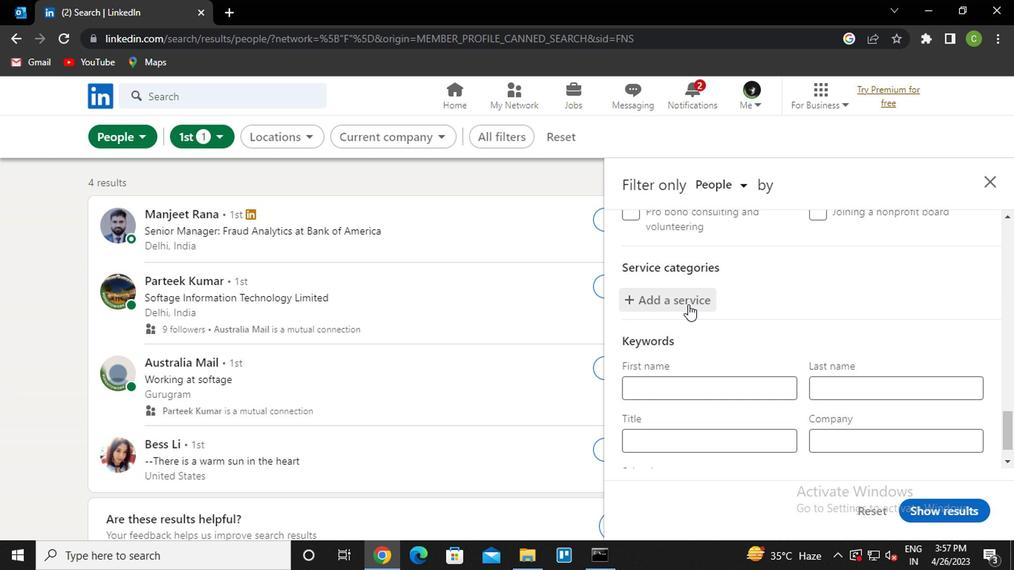 
Action: Key pressed <Key.caps_lock>A<Key.caps_lock>NDROID<Key.down><Key.enter>
Screenshot: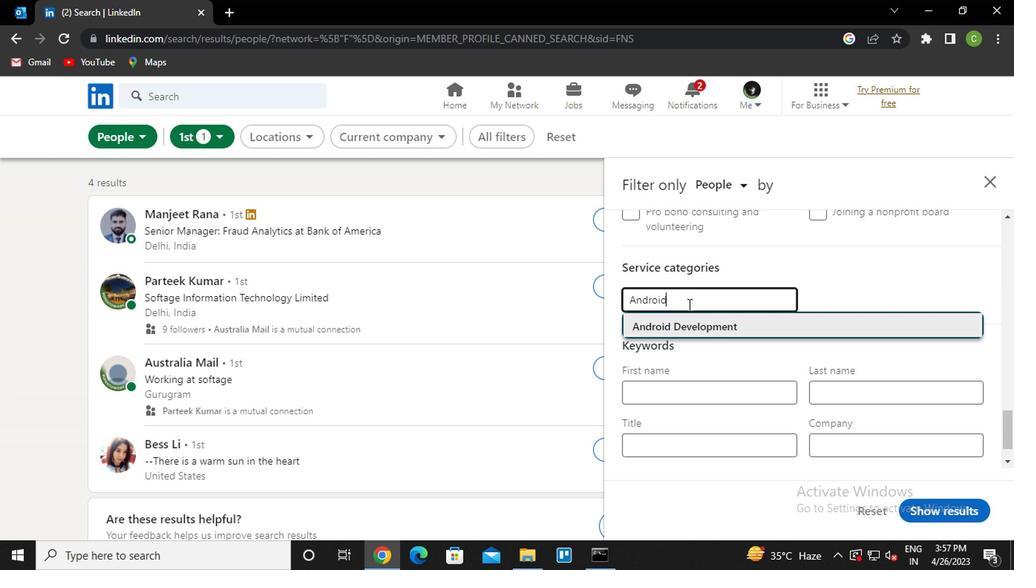 
Action: Mouse moved to (684, 311)
Screenshot: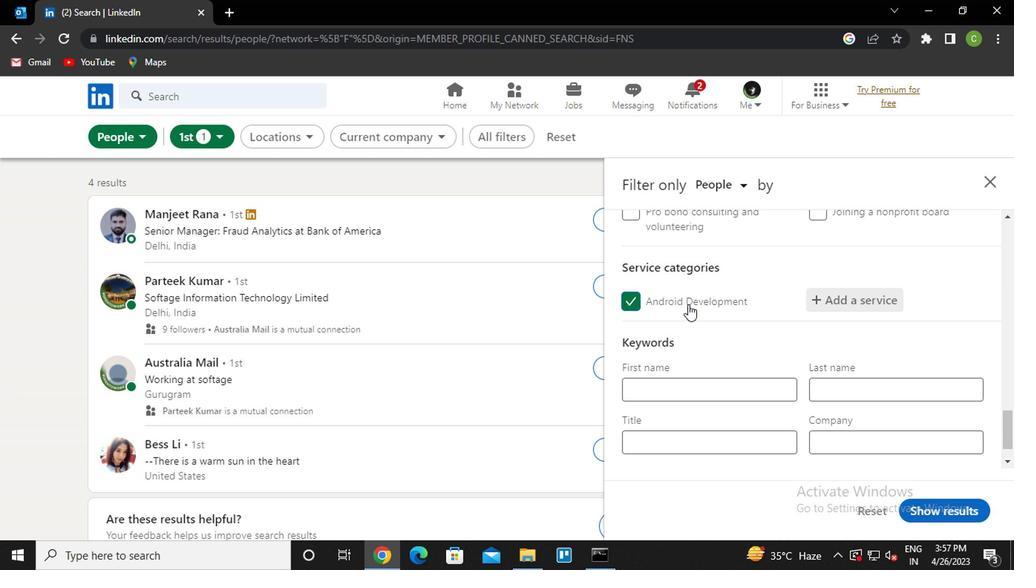 
Action: Mouse scrolled (684, 311) with delta (0, 0)
Screenshot: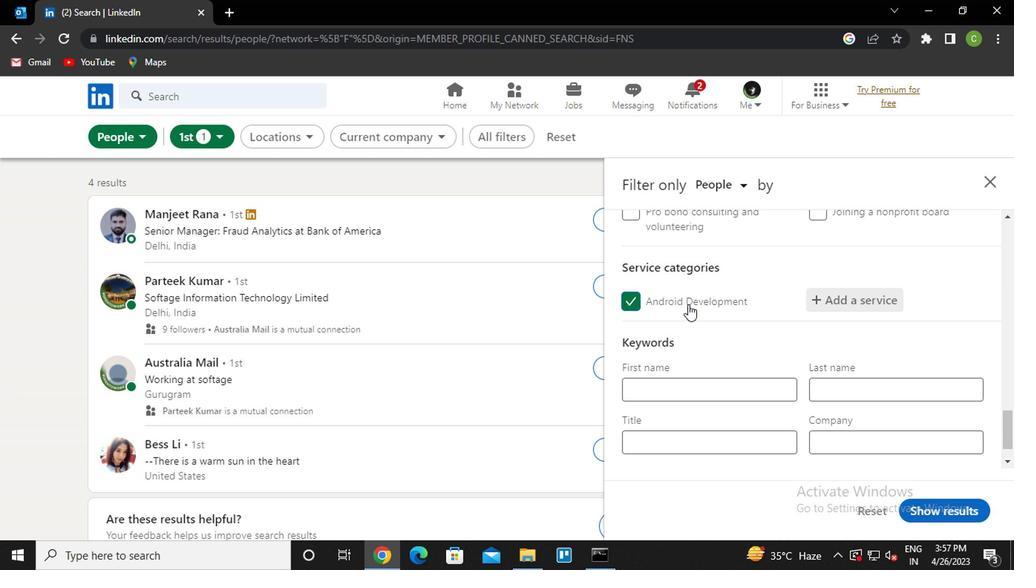 
Action: Mouse moved to (684, 315)
Screenshot: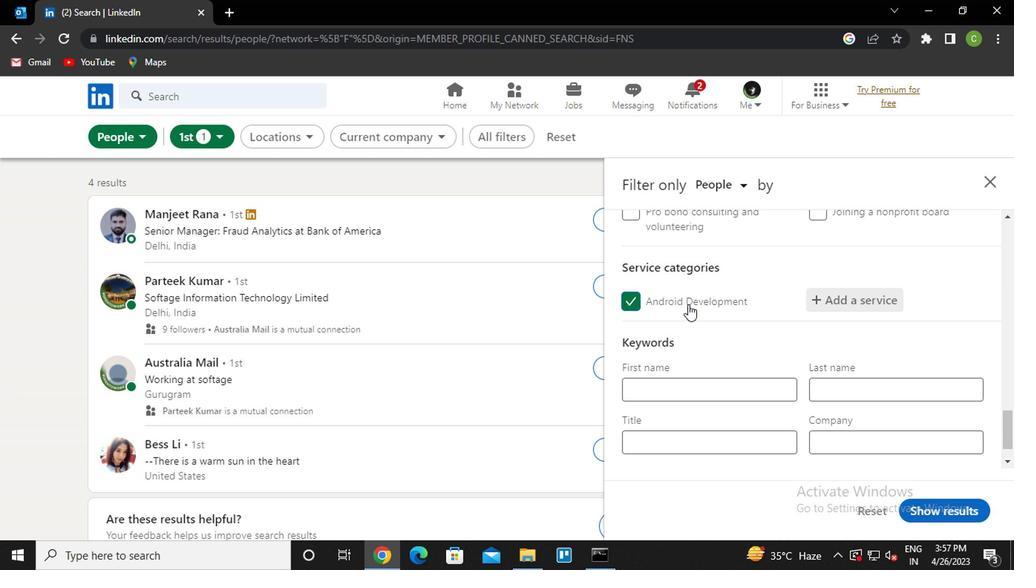 
Action: Mouse scrolled (684, 314) with delta (0, 0)
Screenshot: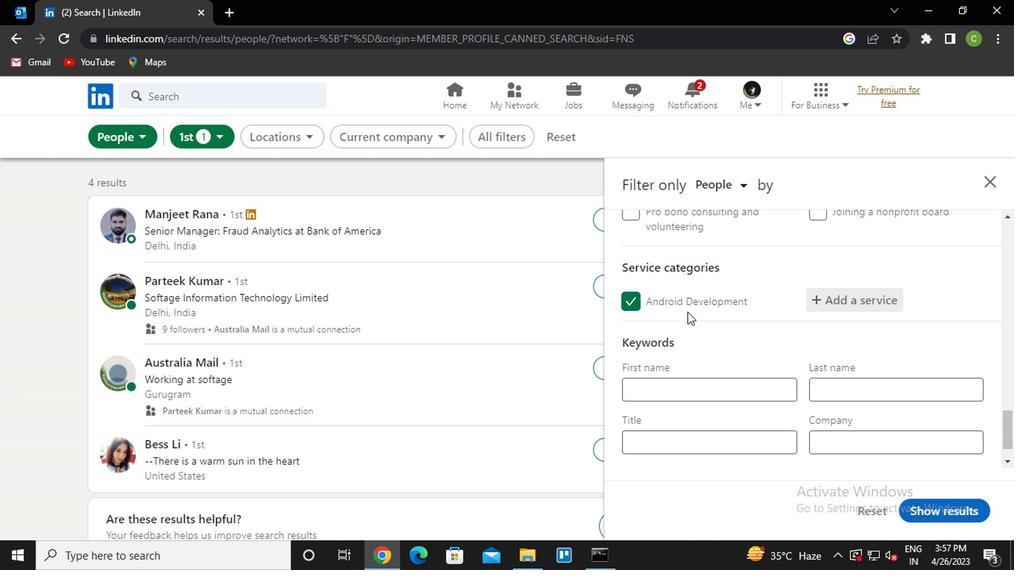 
Action: Mouse moved to (678, 322)
Screenshot: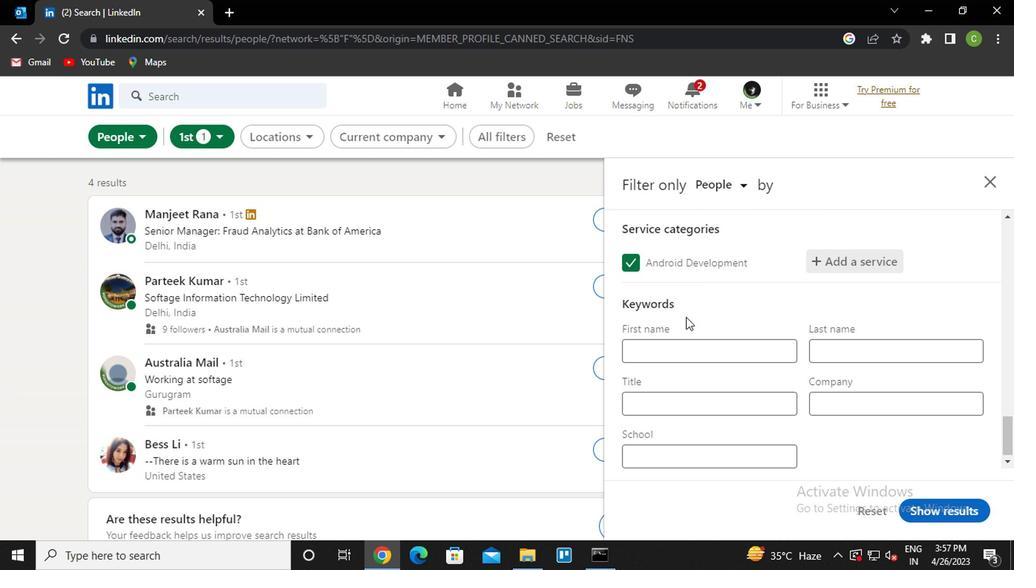 
Action: Mouse scrolled (678, 322) with delta (0, 0)
Screenshot: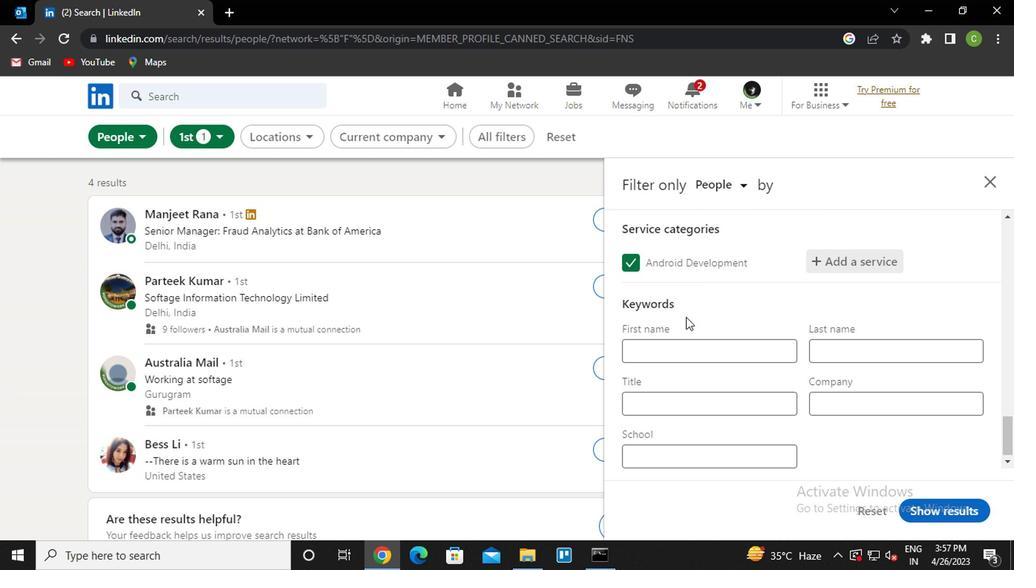 
Action: Mouse moved to (695, 404)
Screenshot: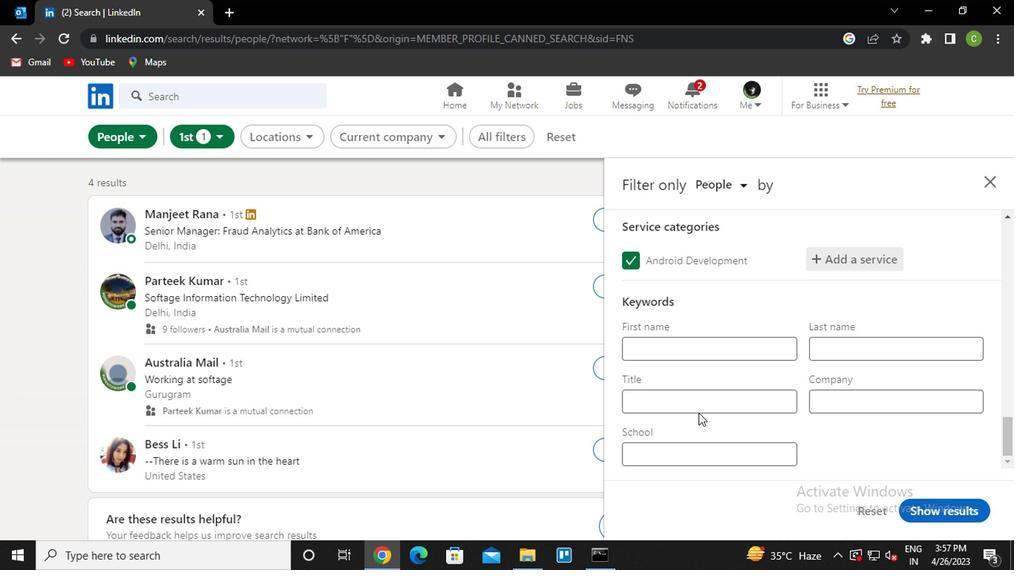 
Action: Mouse pressed left at (695, 404)
Screenshot: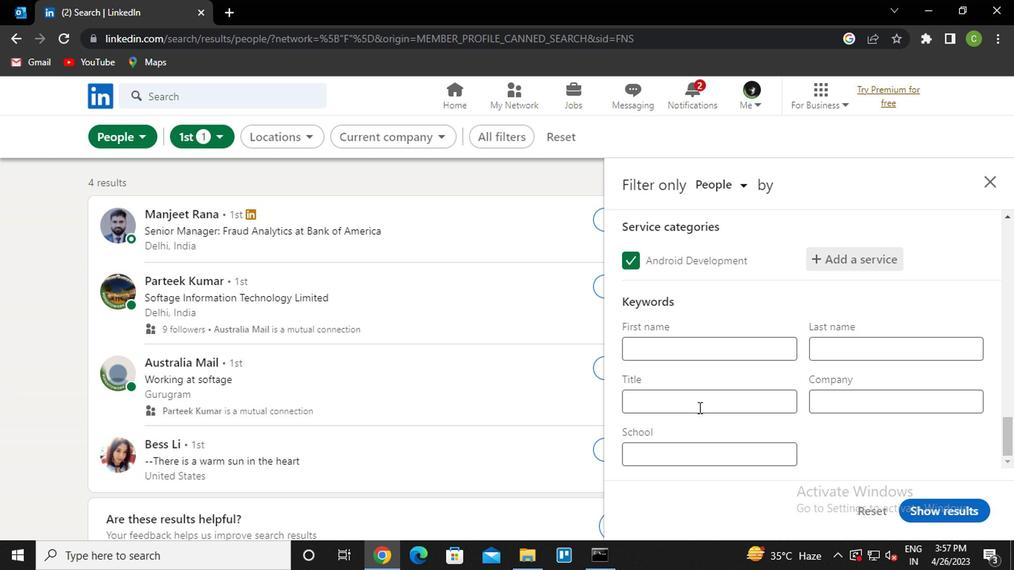 
Action: Key pressed <Key.caps_lock>M<Key.caps_lock>AKEUP<Key.space><Key.caps_lock>A<Key.caps_lock>RTIST
Screenshot: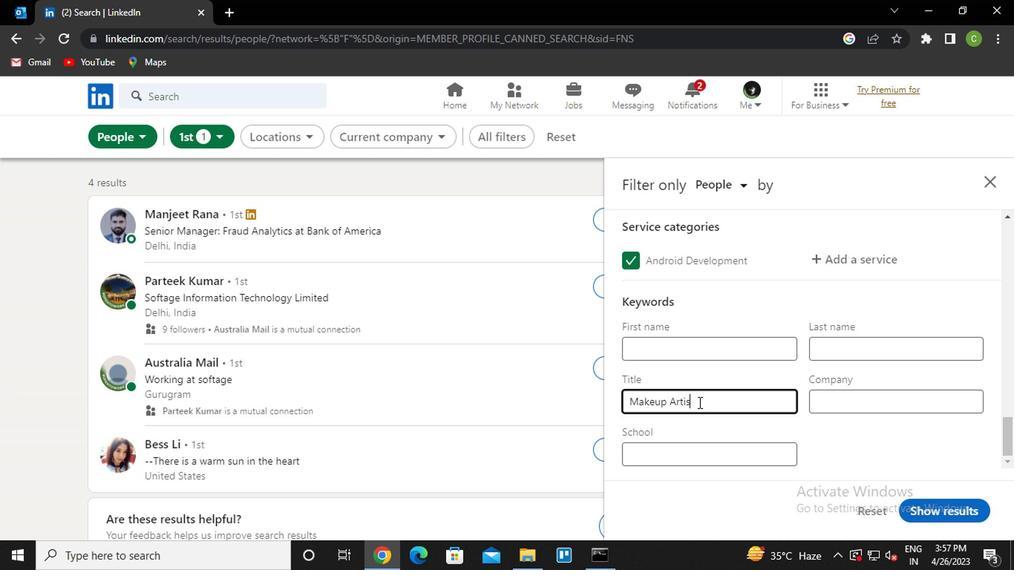 
Action: Mouse moved to (948, 511)
Screenshot: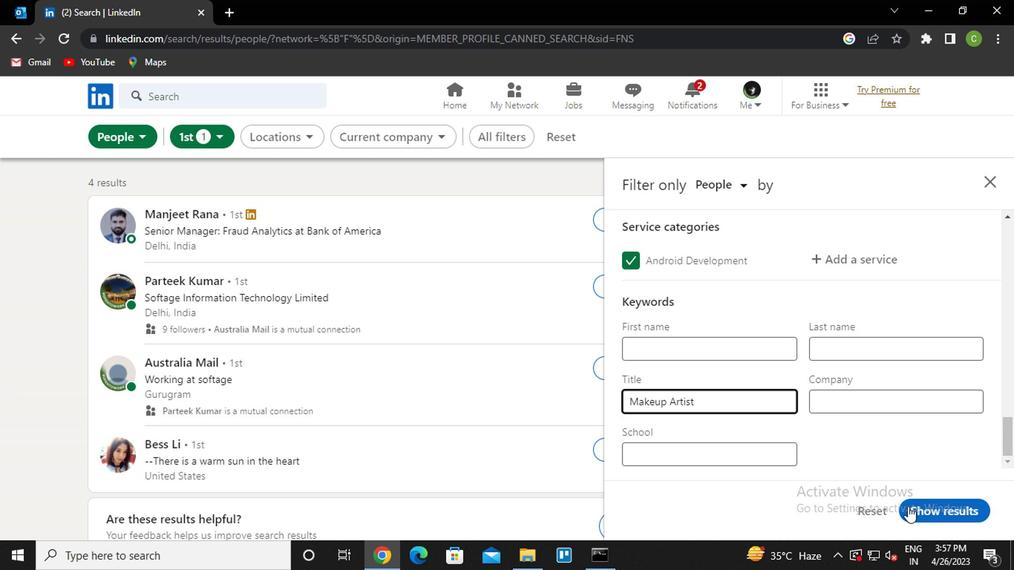 
Action: Mouse pressed left at (948, 511)
Screenshot: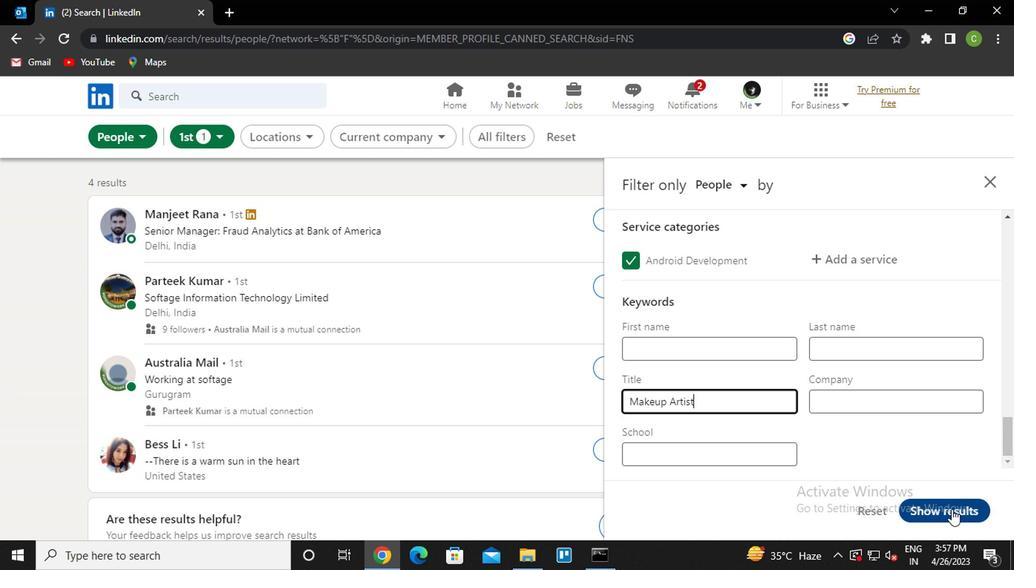 
Action: Mouse moved to (536, 388)
Screenshot: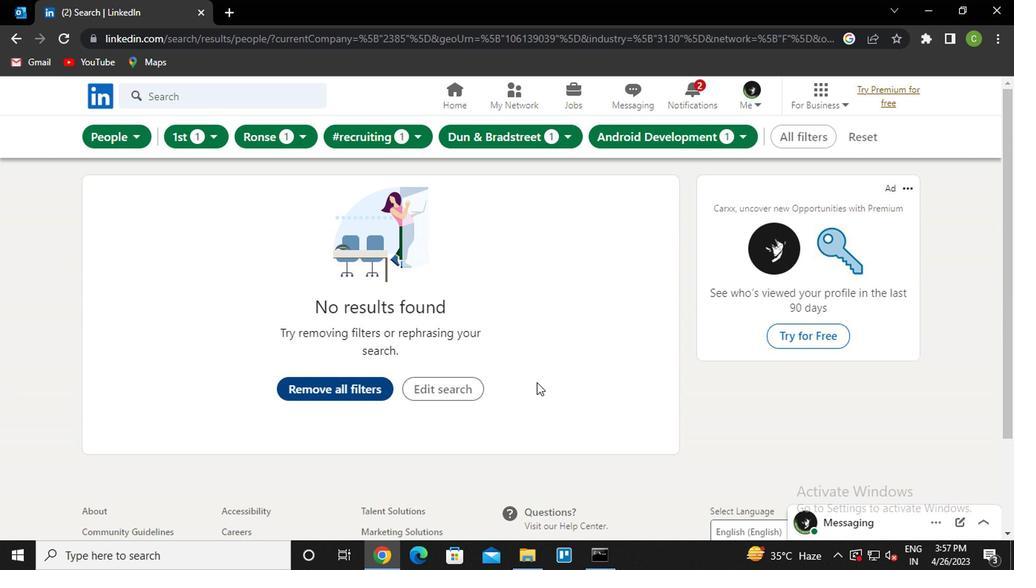 
